Task: Create new customer invoice with Date Opened: 24-May-23, Select Customer: Charles' Department Store, Terms: Net 15. Make invoice entry for item-1 with Date: 24-May-23, Description: L'Oreal Paris Voluminous Black 203 Waterproof Mascara Lash Paradise, Income Account: Income:Sales, Quantity: 2, Unit Price: 14.99, Sales Tax: Y, Sales Tax Included: N, Tax Table: Sales Tax. Make entry for item-2 with Date: 24-May-23, Description: Jigida Body Sculptor 25 Steel Bone Waist Trainer
, Income Account: Income:Sales, Quantity: 1, Unit Price: 11.29, Sales Tax: Y, Sales Tax Included: N, Tax Table: Sales Tax. Post Invoice with Post Date: 24-May-23, Post to Accounts: Assets:Accounts Receivable. Pay / Process Payment with Transaction Date: 07-Jun-23, Amount: 42.92, Transfer Account: Checking Account. Go to 'Print Invoice'.
Action: Mouse moved to (177, 37)
Screenshot: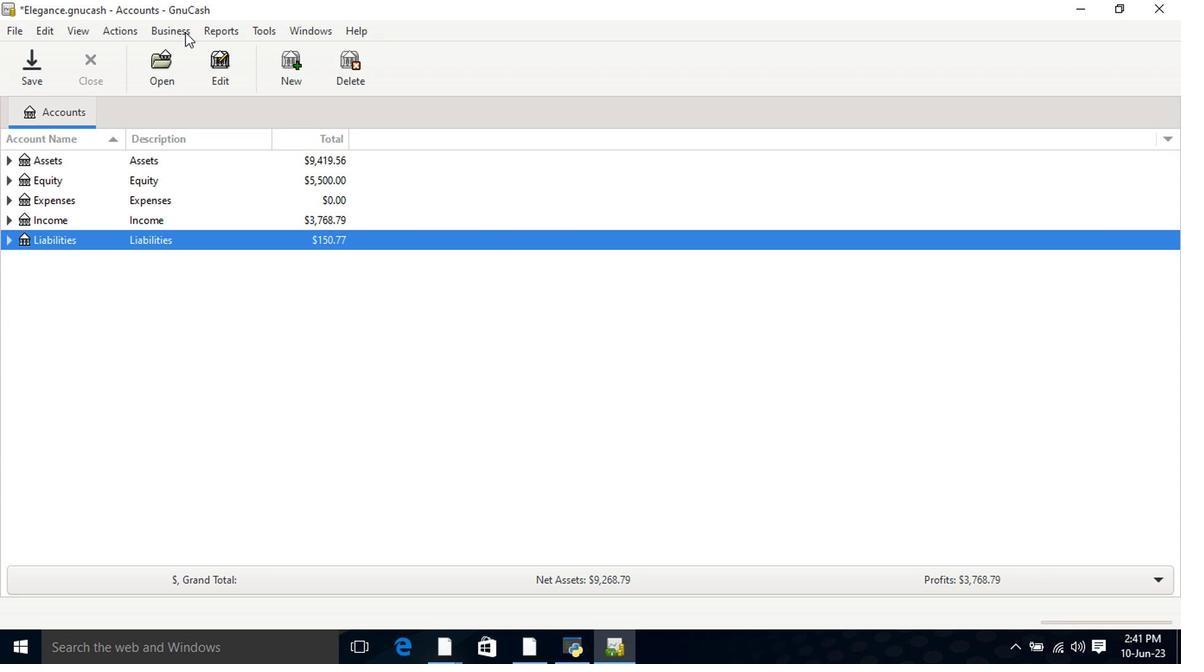 
Action: Mouse pressed left at (177, 37)
Screenshot: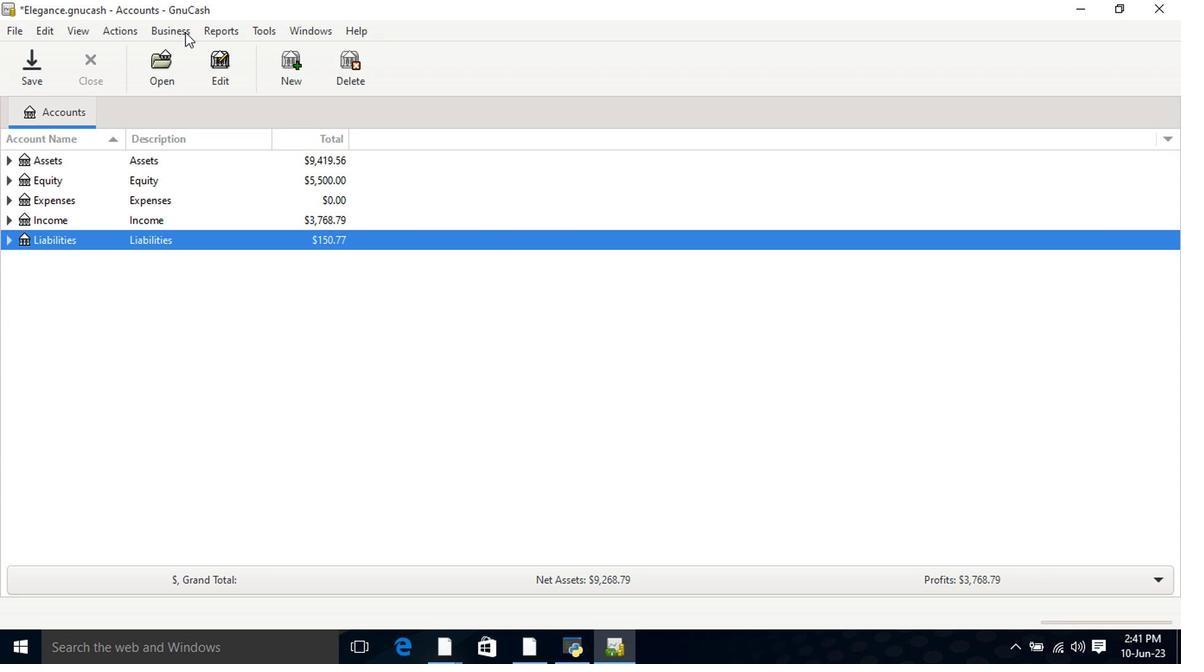 
Action: Mouse moved to (183, 57)
Screenshot: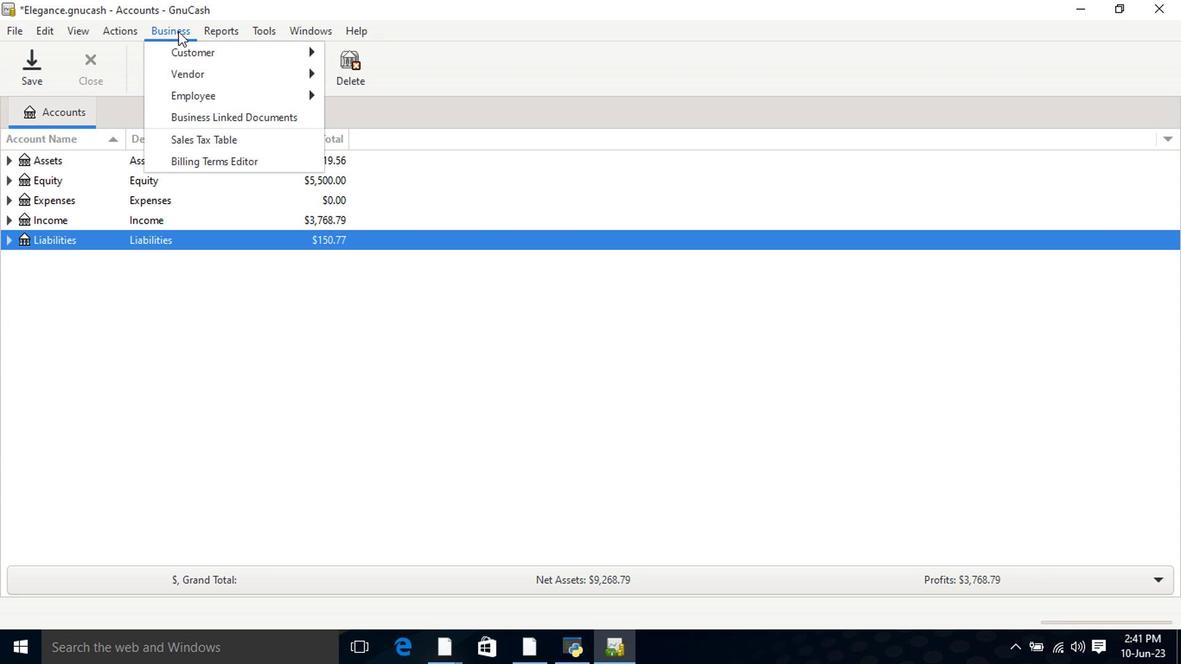 
Action: Mouse pressed left at (183, 57)
Screenshot: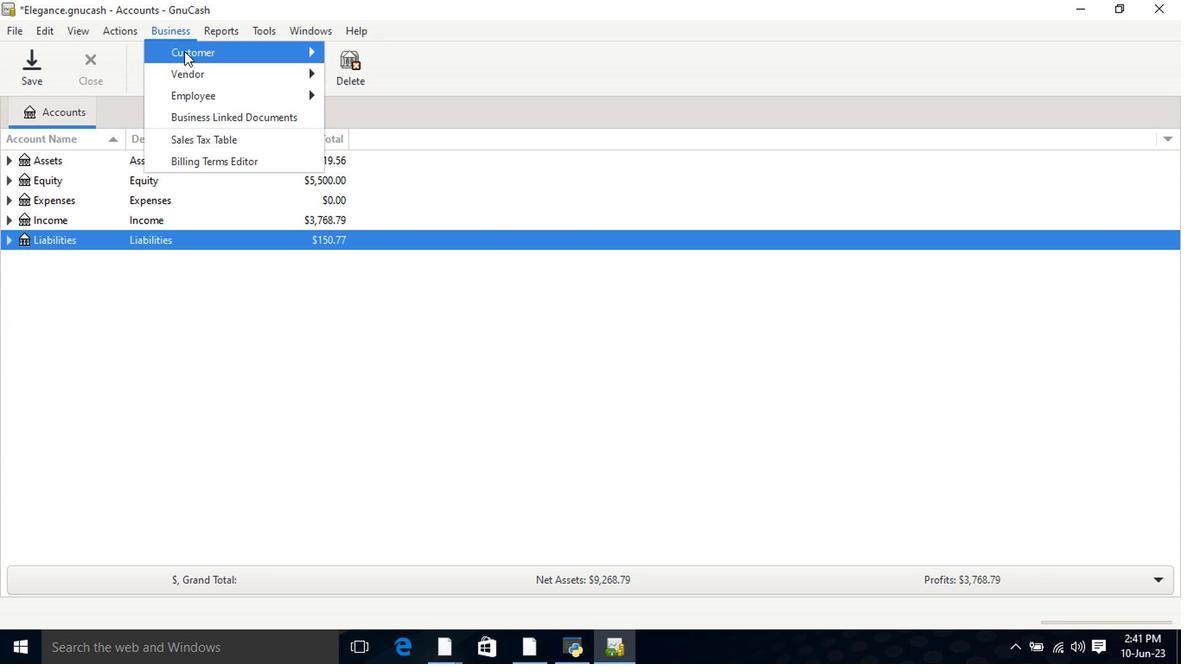 
Action: Mouse moved to (391, 122)
Screenshot: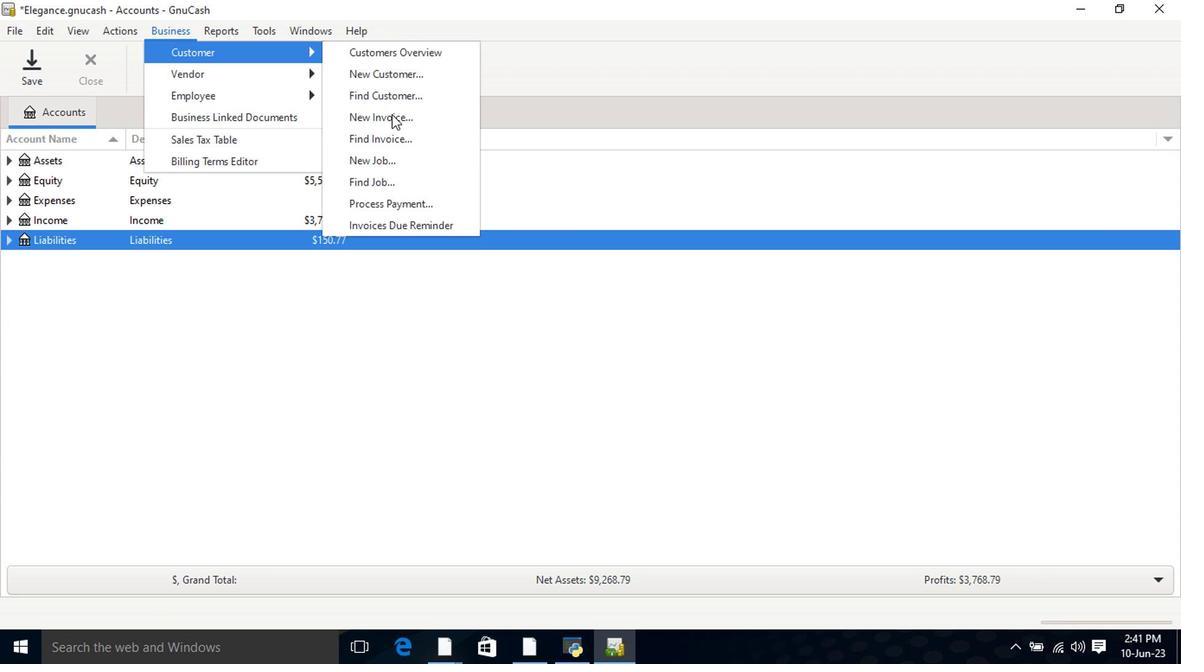 
Action: Mouse pressed left at (391, 122)
Screenshot: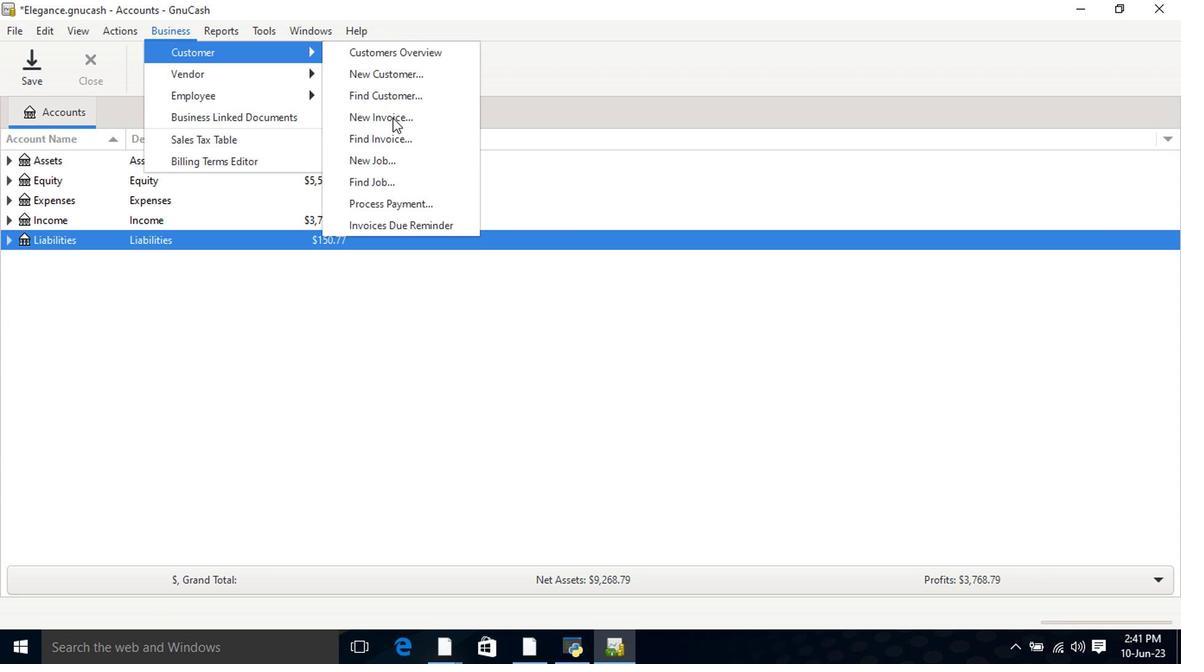 
Action: Mouse moved to (713, 266)
Screenshot: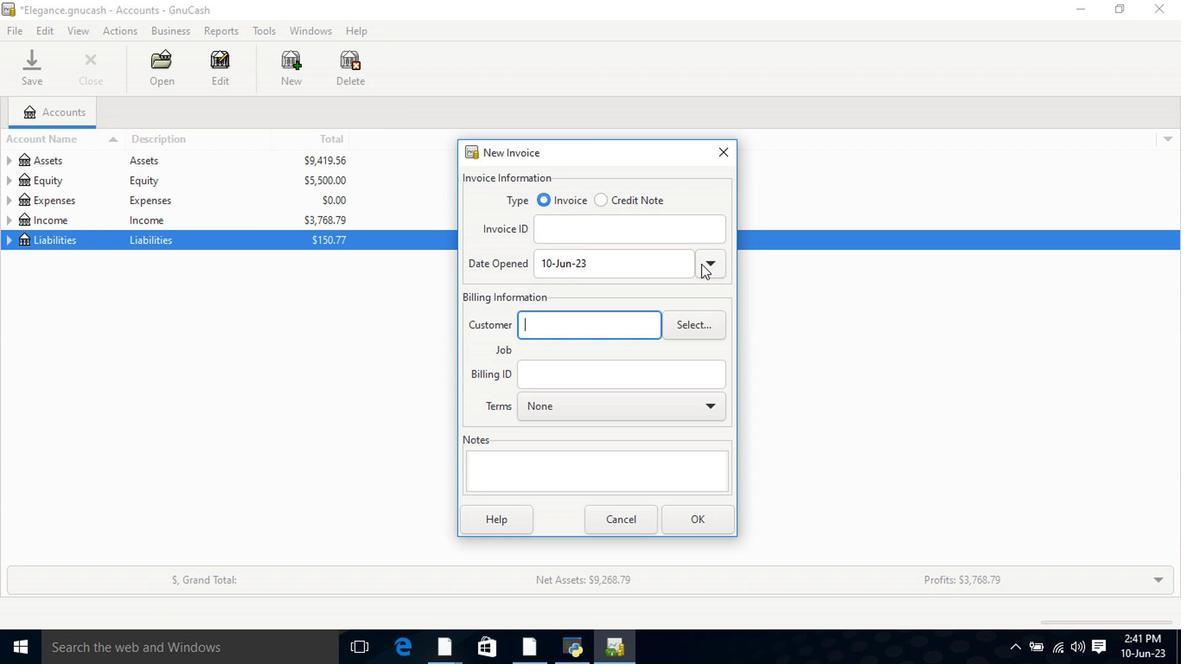 
Action: Mouse pressed left at (713, 266)
Screenshot: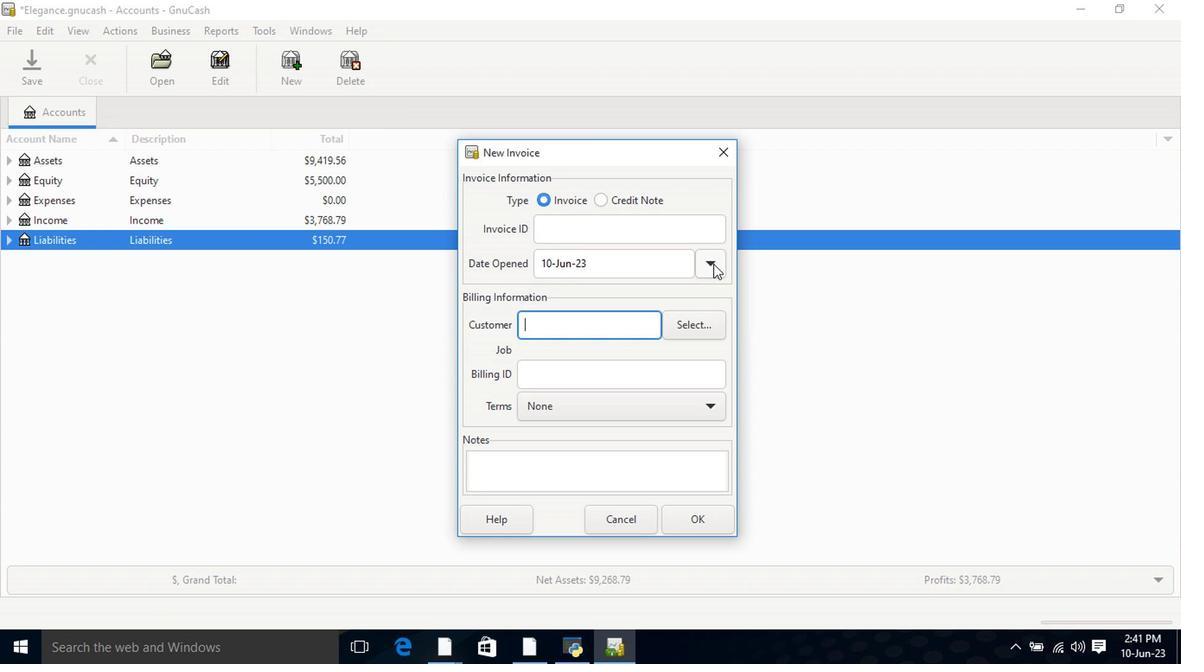 
Action: Mouse moved to (574, 294)
Screenshot: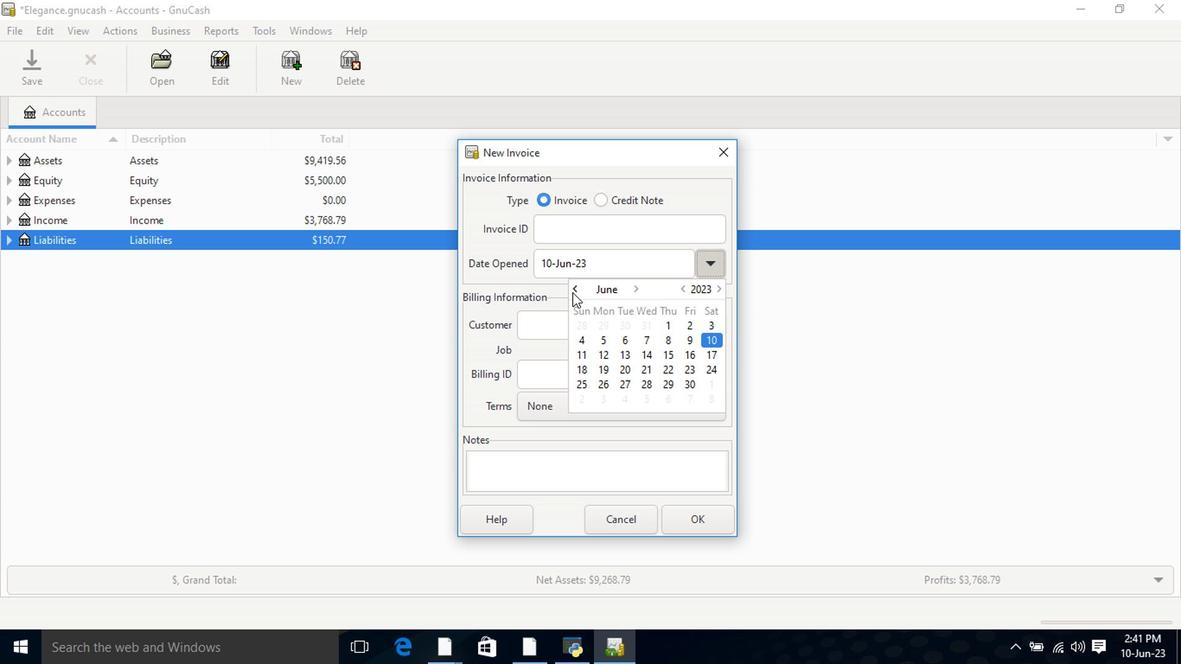 
Action: Mouse pressed left at (574, 294)
Screenshot: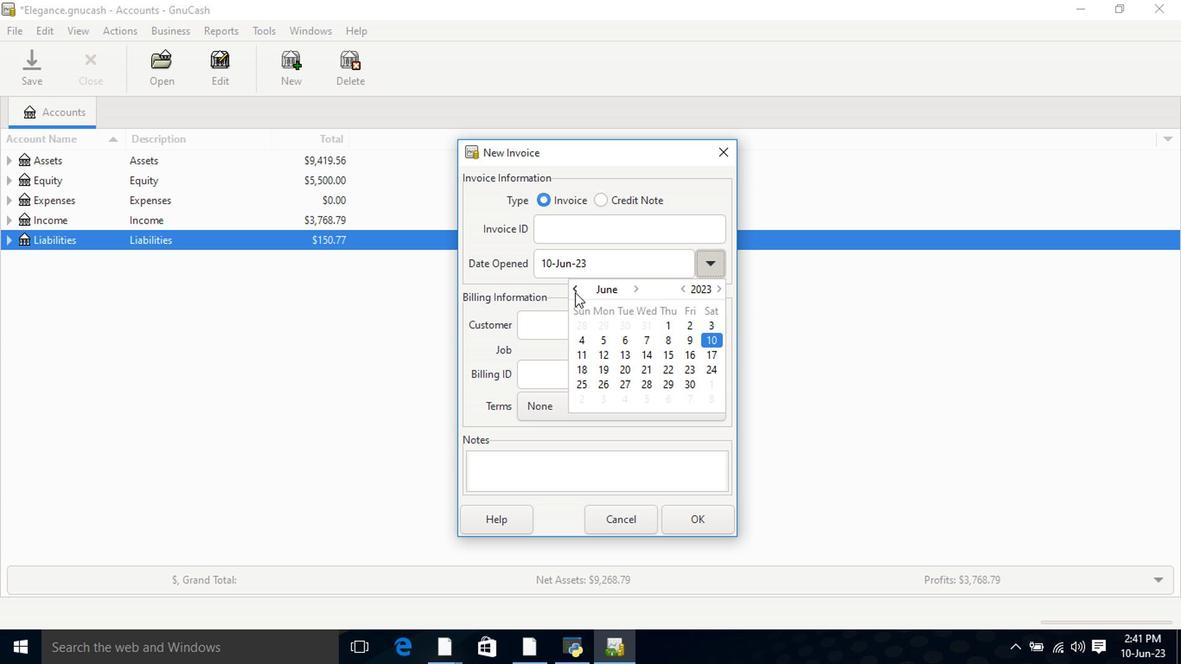 
Action: Mouse moved to (643, 371)
Screenshot: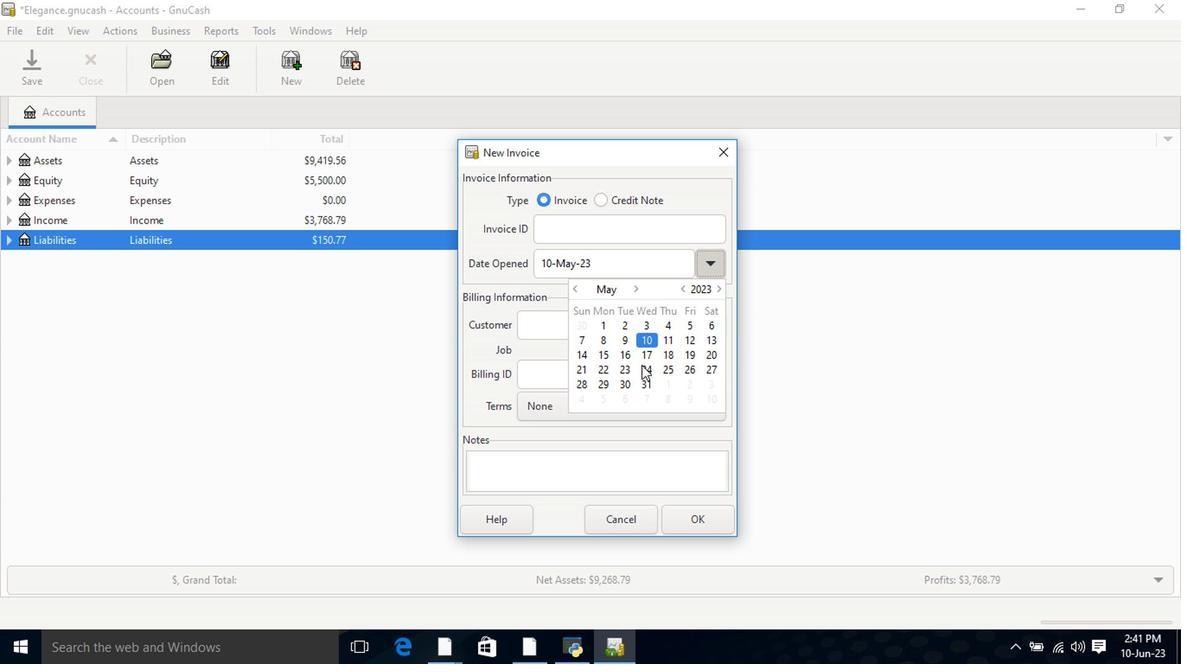 
Action: Mouse pressed left at (643, 371)
Screenshot: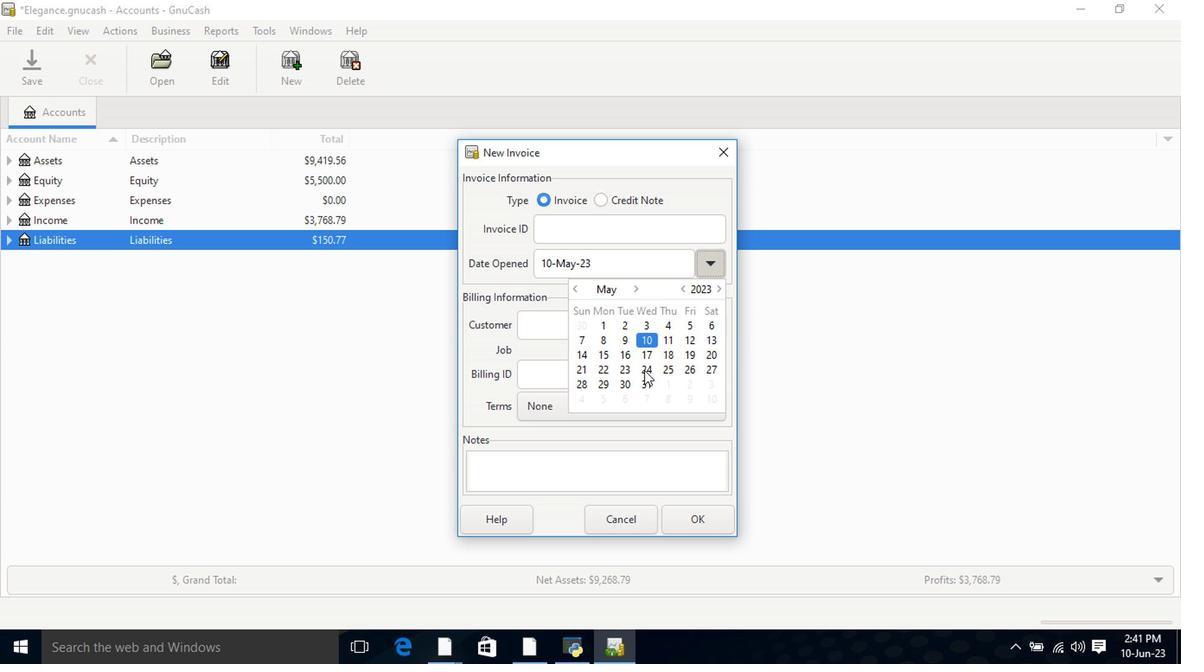 
Action: Mouse pressed left at (643, 371)
Screenshot: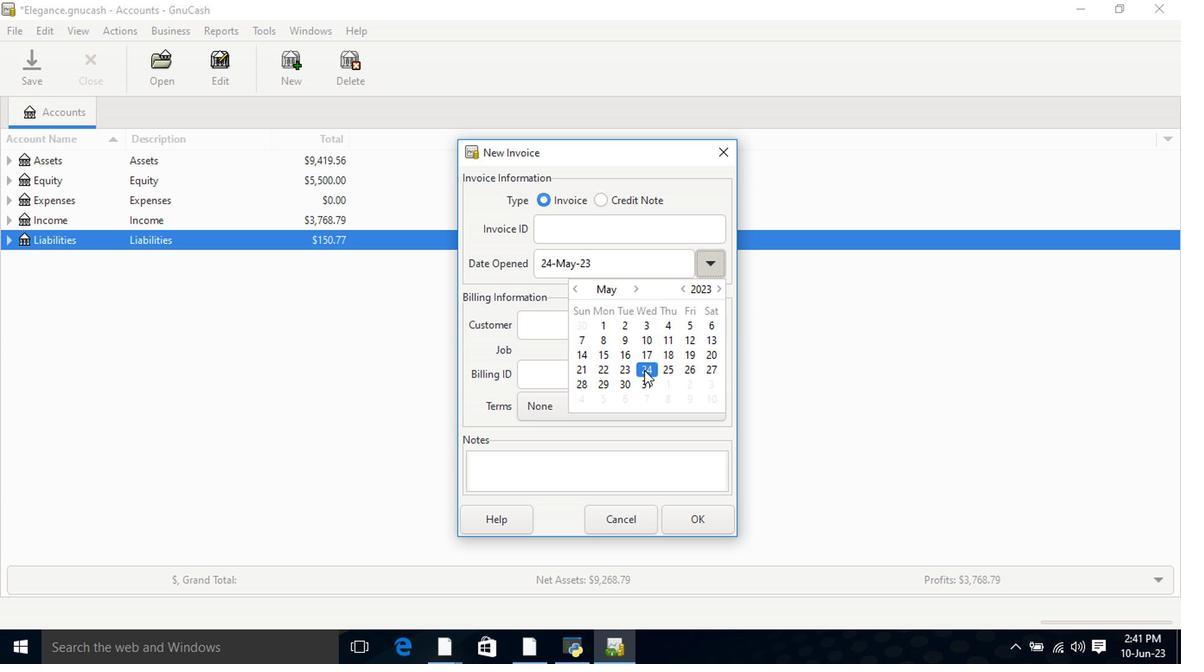 
Action: Mouse moved to (617, 335)
Screenshot: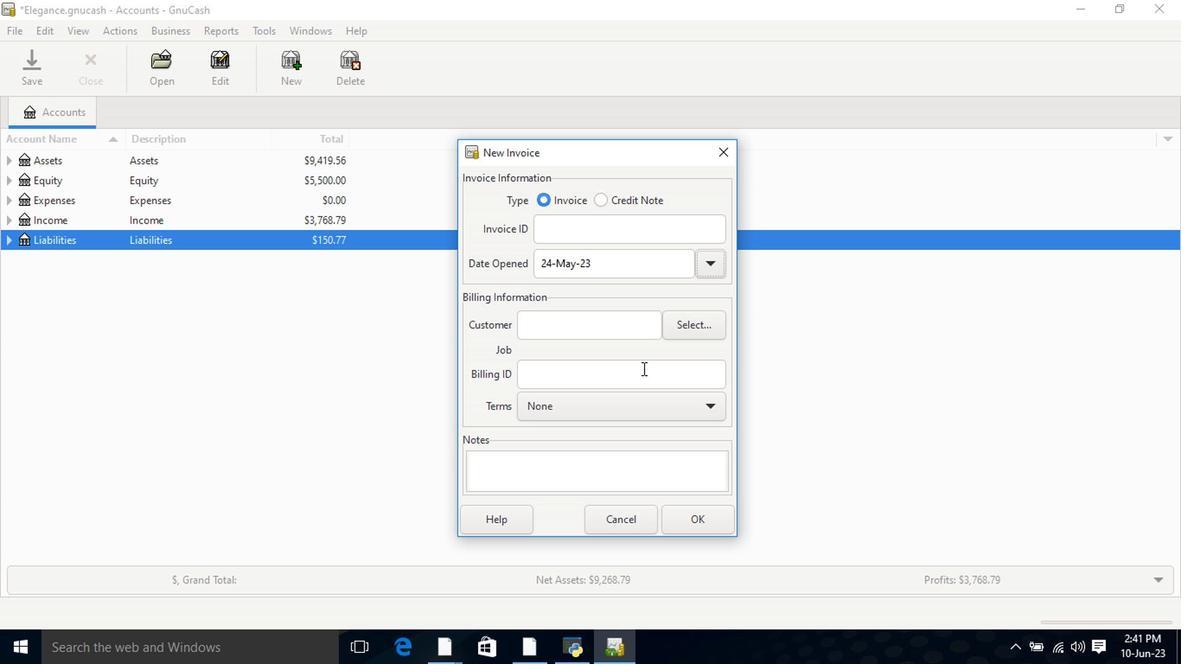 
Action: Mouse pressed left at (617, 335)
Screenshot: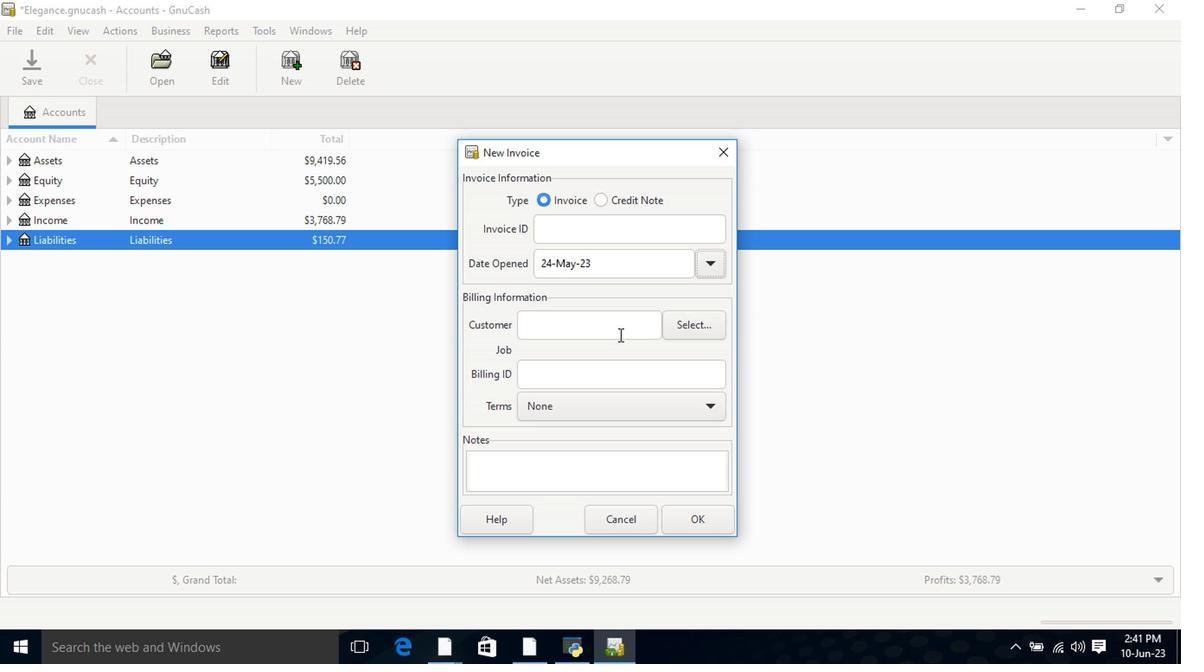 
Action: Key pressed <Key.shift>Charl
Screenshot: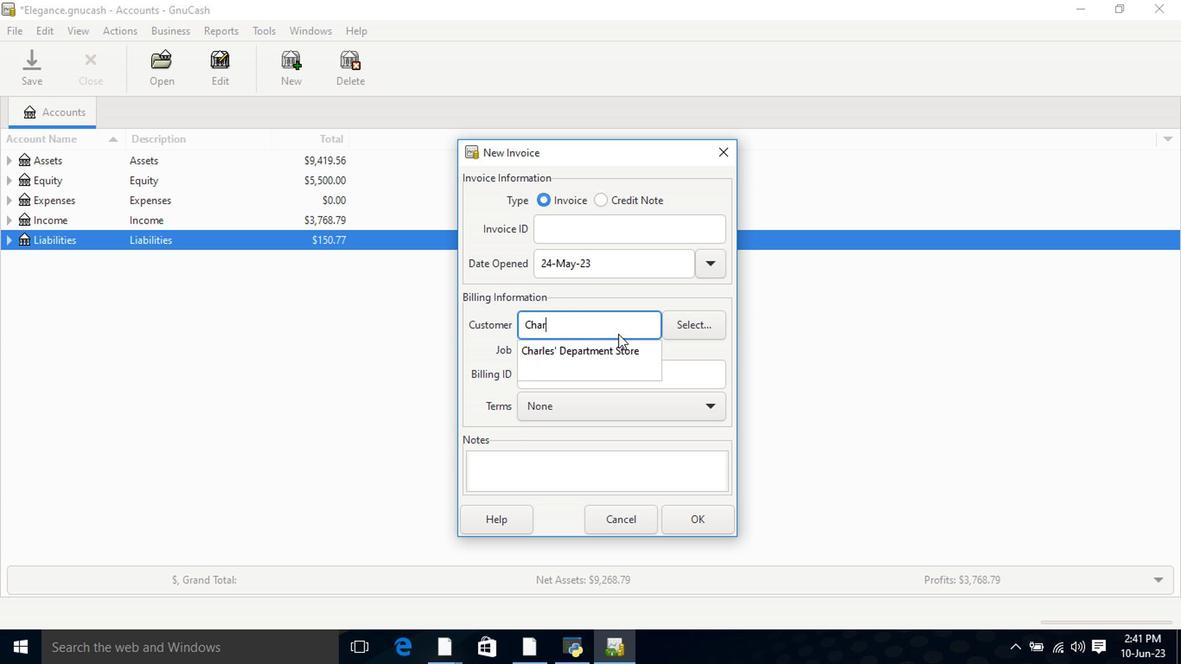 
Action: Mouse moved to (608, 351)
Screenshot: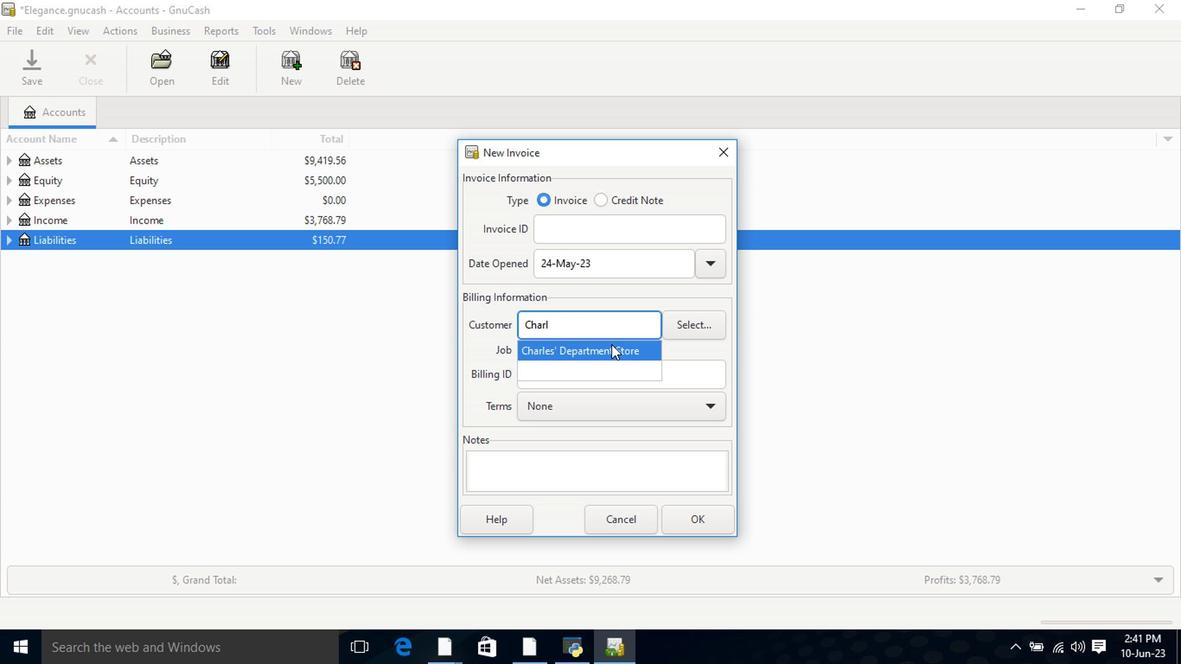 
Action: Mouse pressed left at (608, 351)
Screenshot: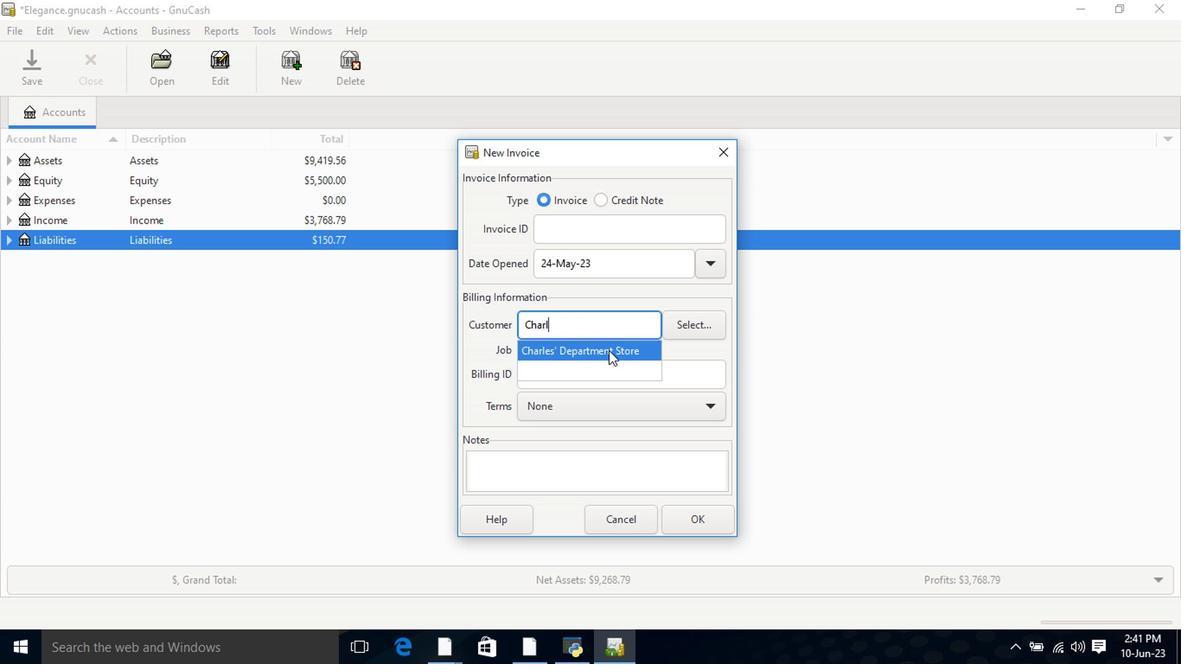 
Action: Mouse moved to (602, 367)
Screenshot: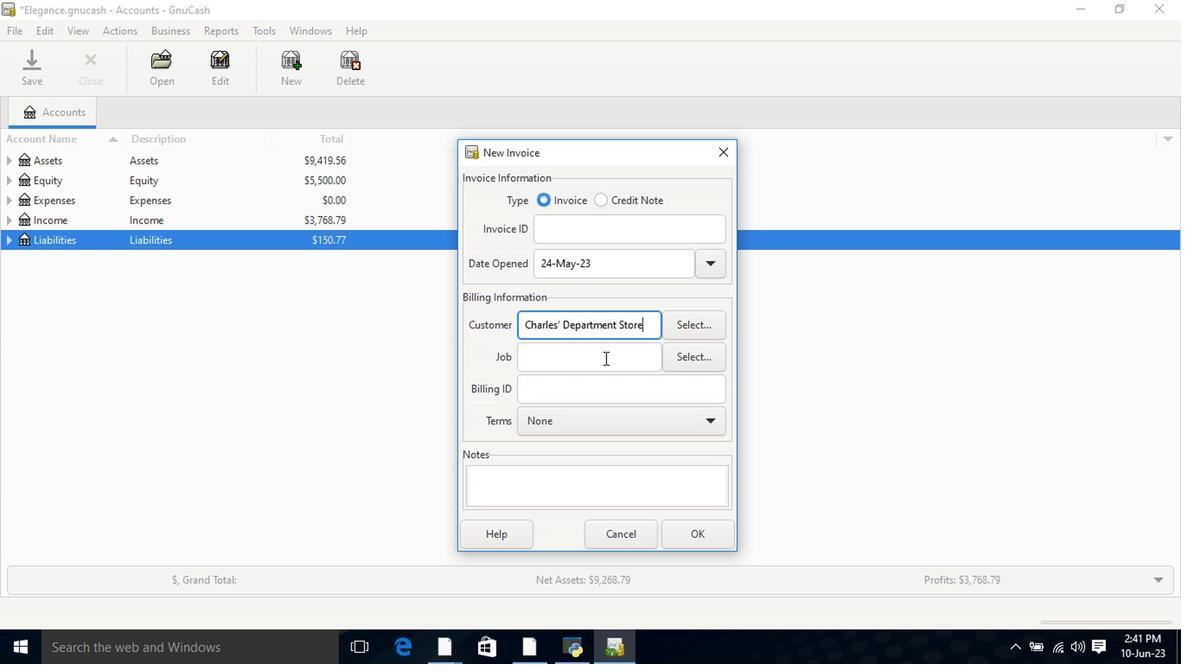 
Action: Key pressed <Key.tab><Key.tab><Key.tab><Key.tab><Key.tab>
Screenshot: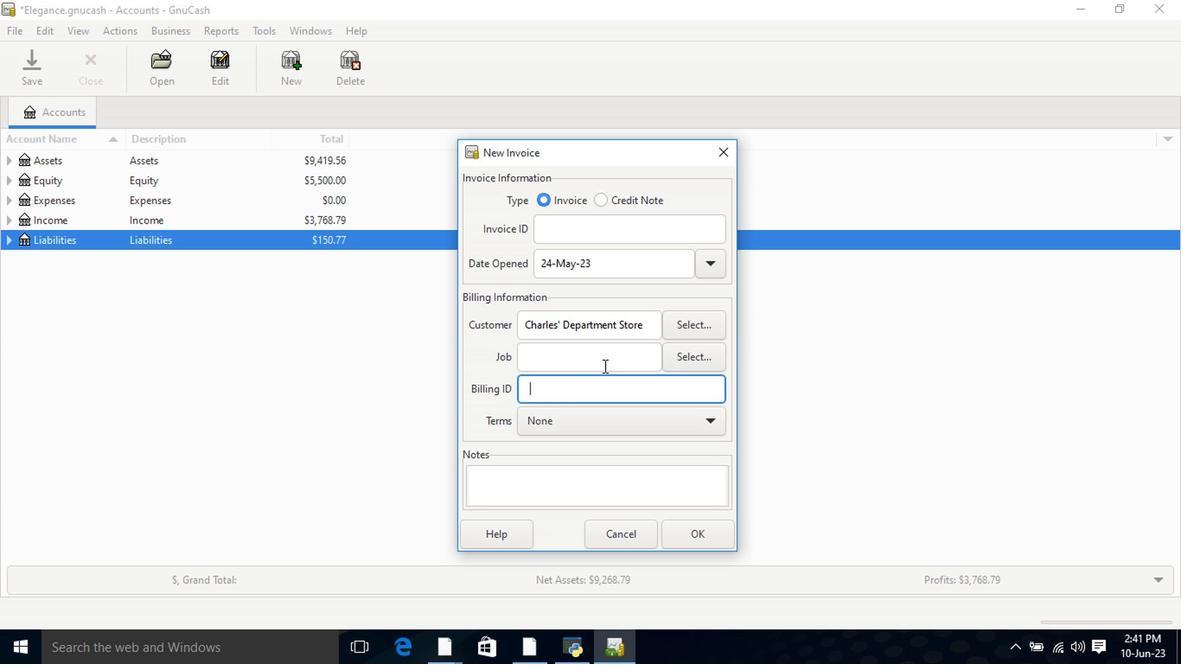 
Action: Mouse moved to (621, 425)
Screenshot: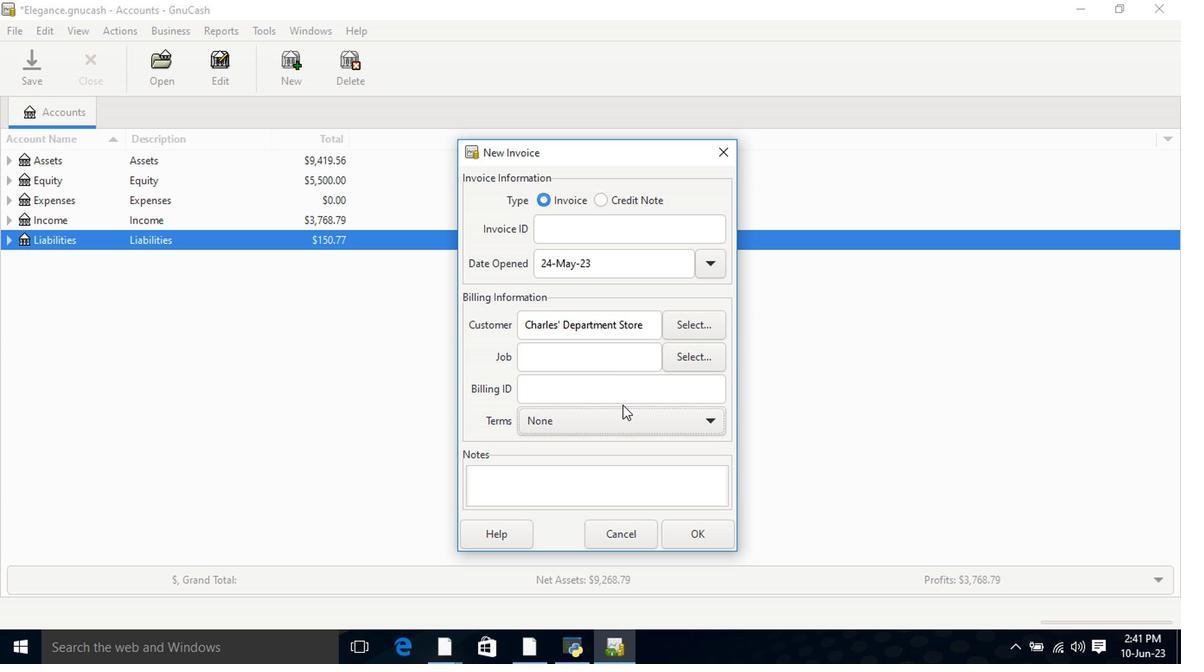 
Action: Mouse pressed left at (621, 425)
Screenshot: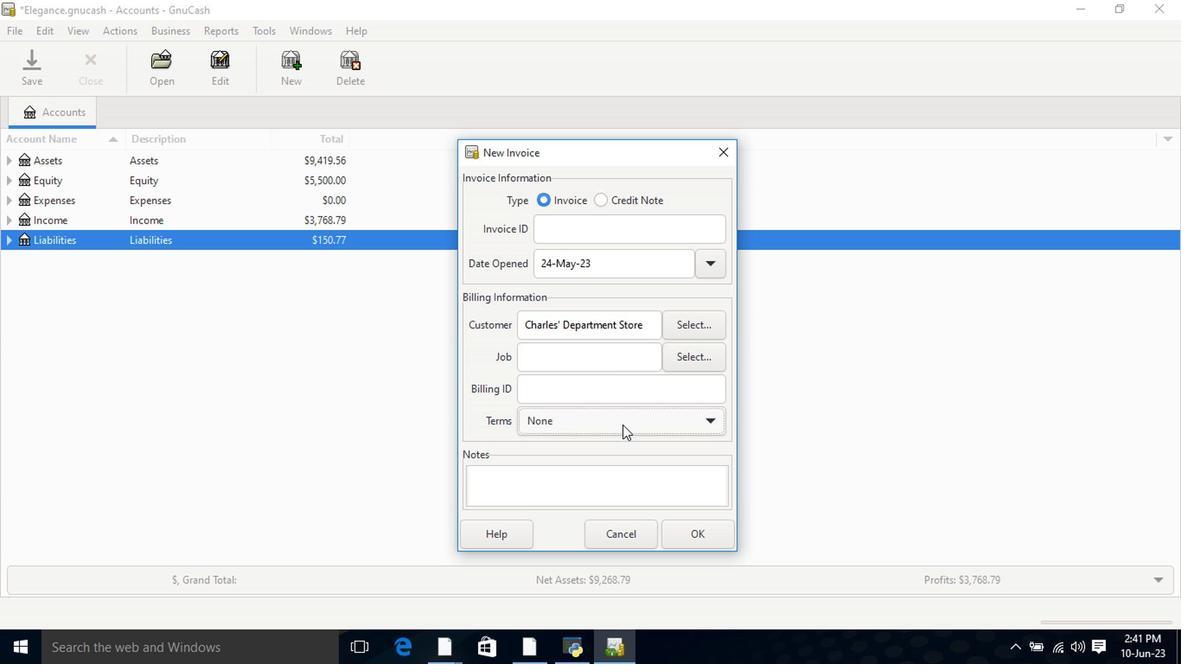 
Action: Mouse moved to (615, 442)
Screenshot: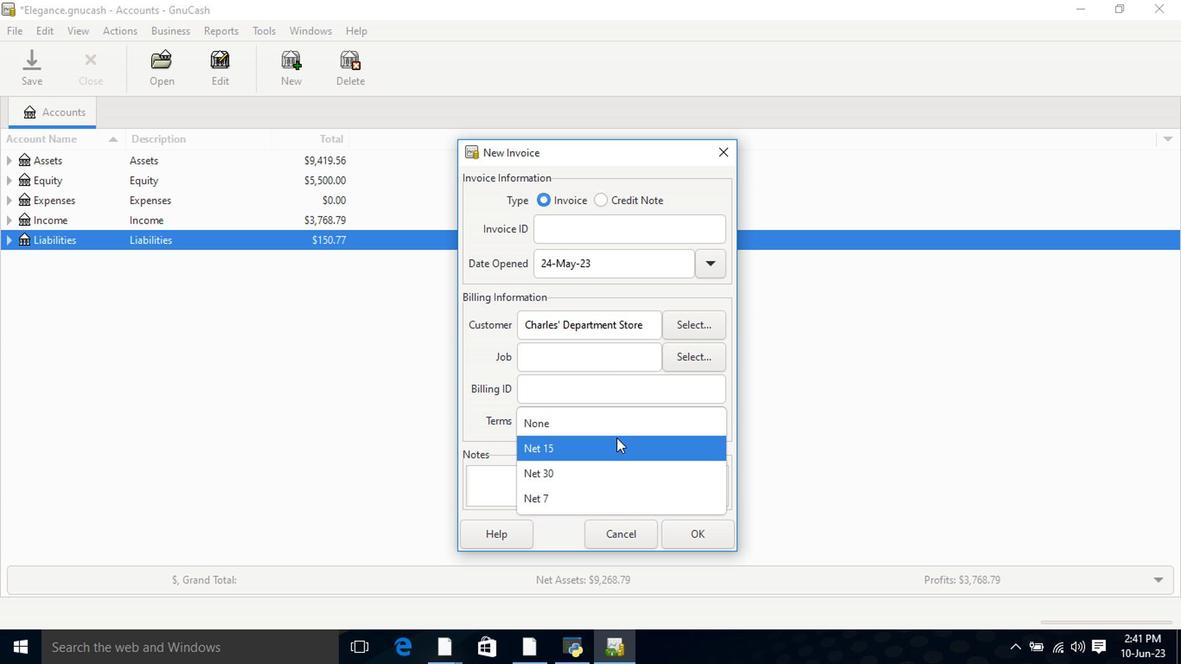 
Action: Mouse pressed left at (615, 442)
Screenshot: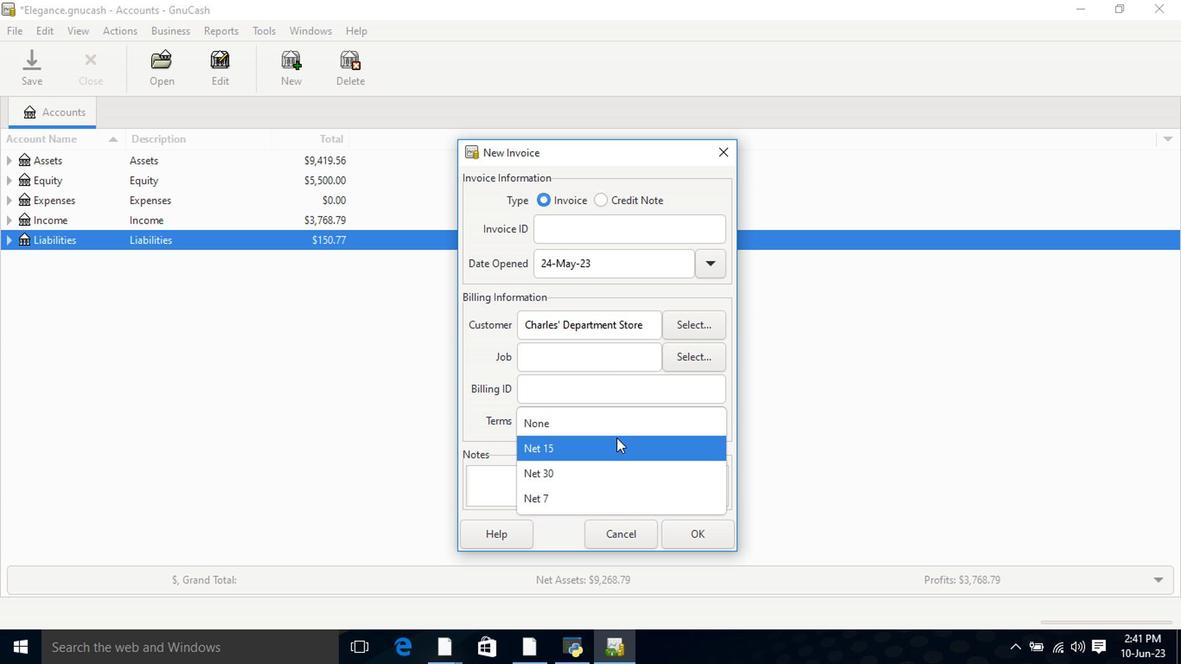 
Action: Mouse moved to (684, 530)
Screenshot: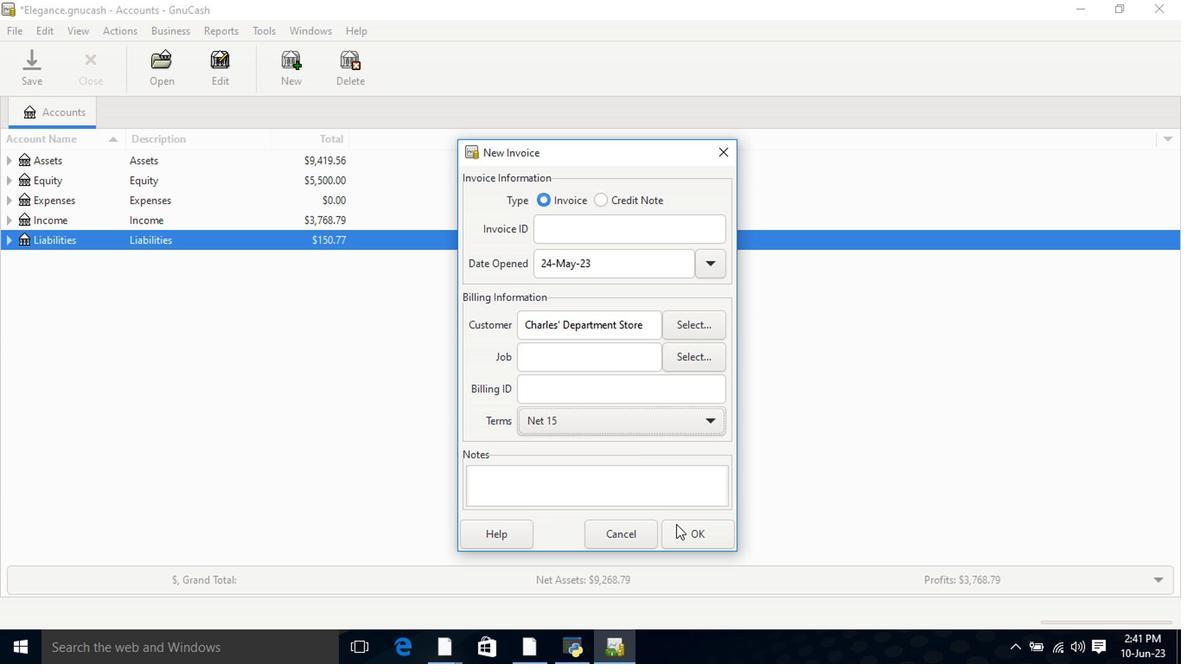 
Action: Mouse pressed left at (684, 530)
Screenshot: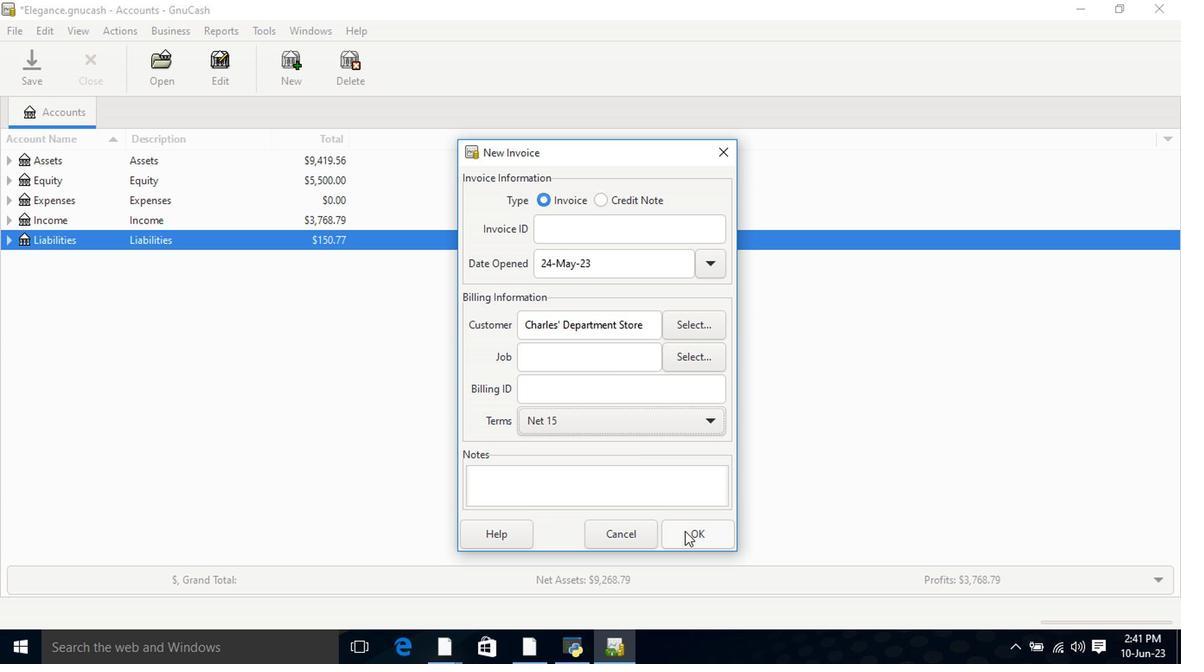
Action: Mouse moved to (78, 338)
Screenshot: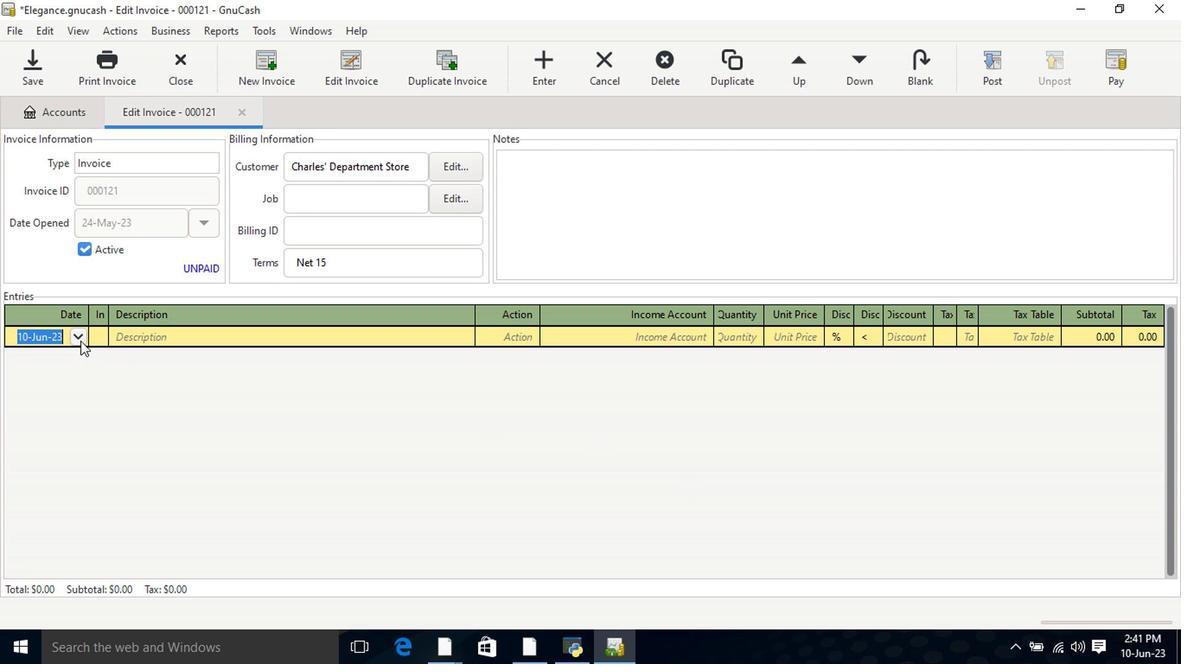 
Action: Mouse pressed left at (78, 338)
Screenshot: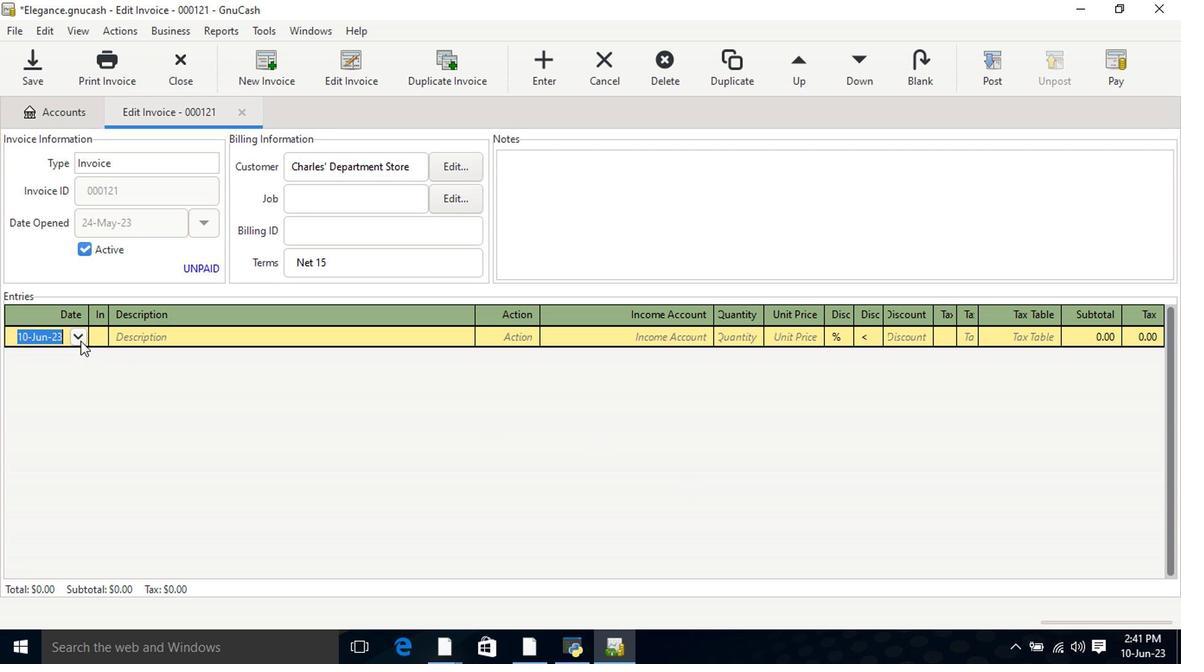 
Action: Mouse moved to (14, 362)
Screenshot: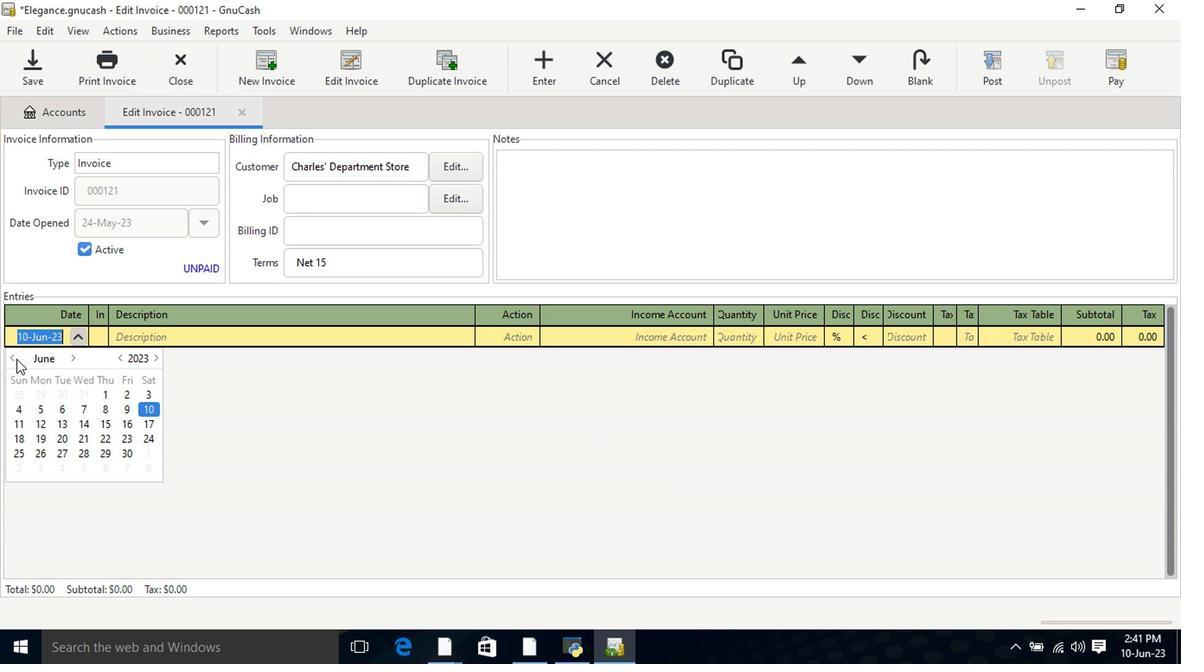 
Action: Mouse pressed left at (14, 362)
Screenshot: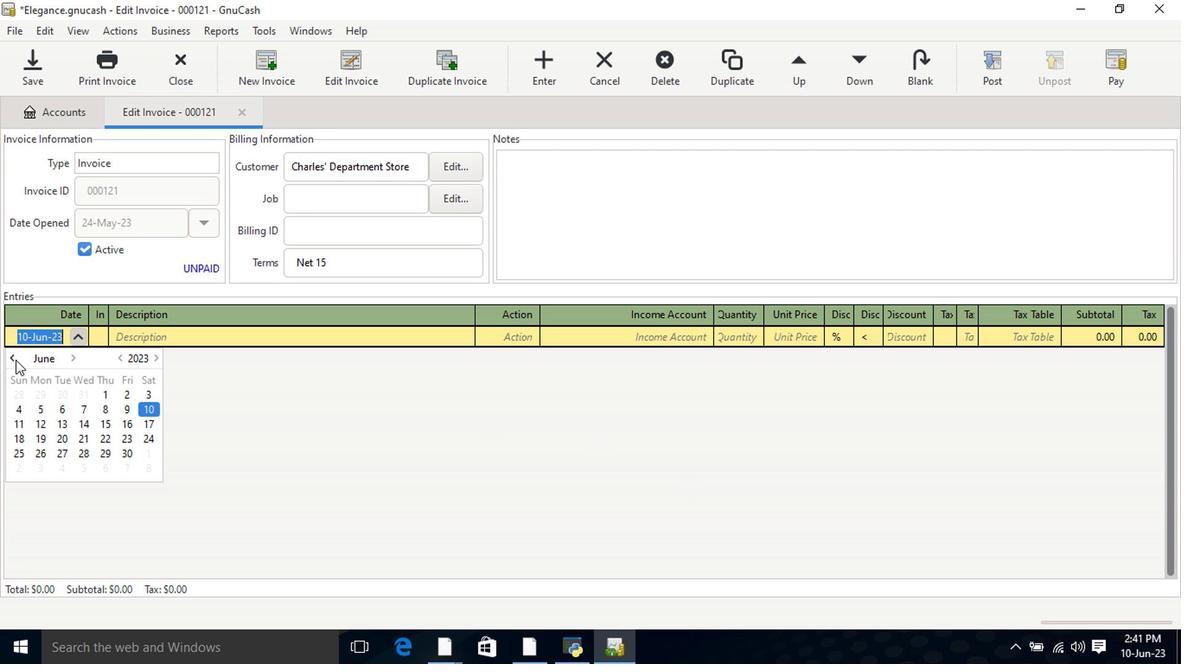 
Action: Mouse moved to (84, 439)
Screenshot: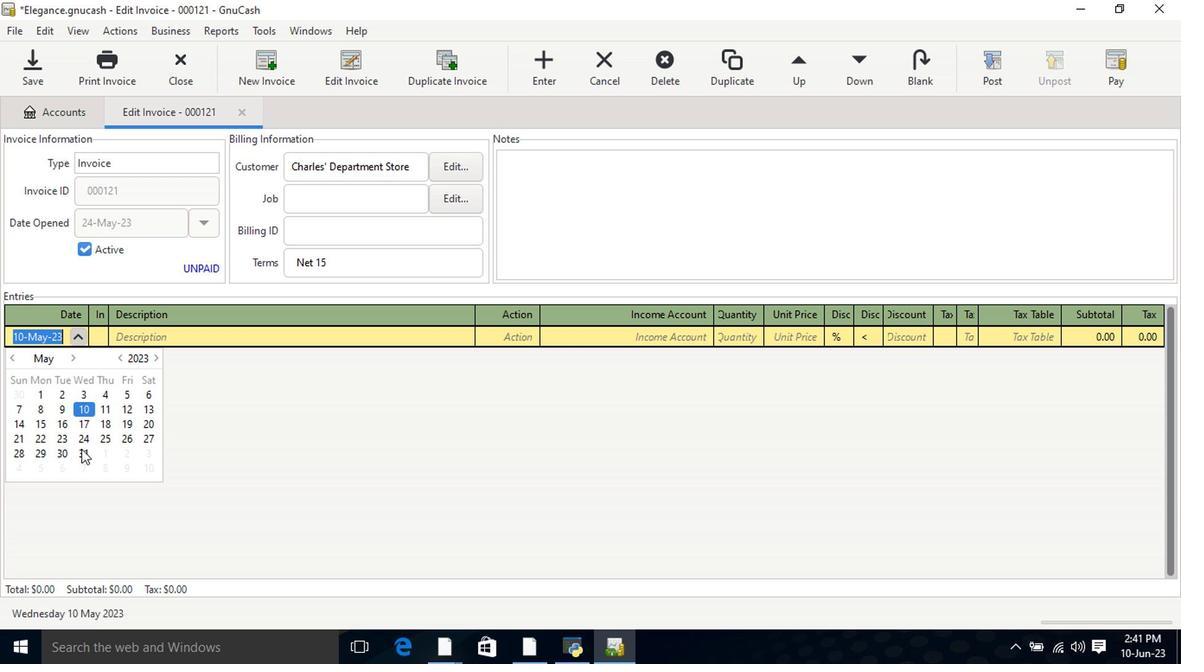 
Action: Mouse pressed left at (84, 439)
Screenshot: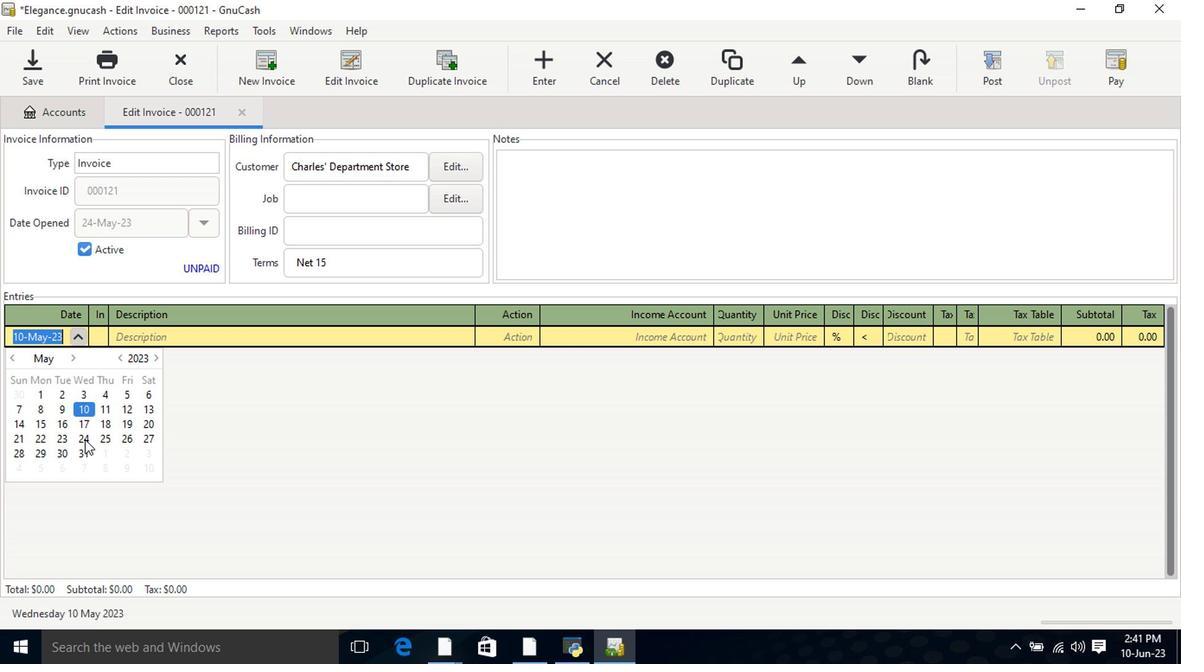 
Action: Mouse pressed left at (84, 439)
Screenshot: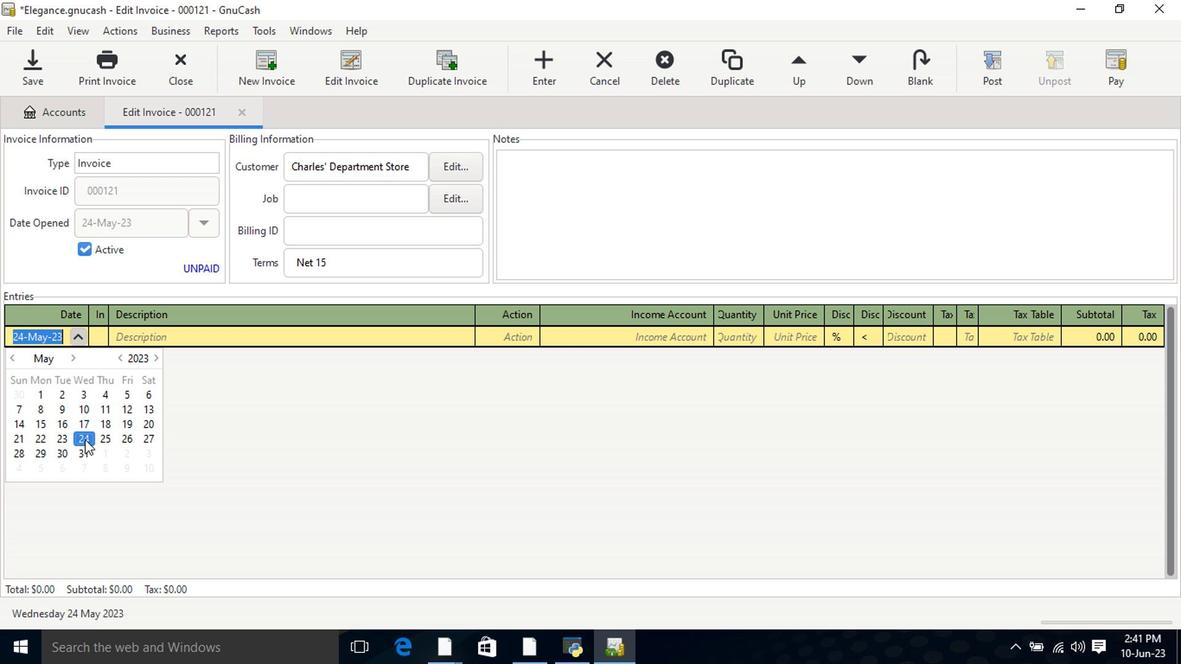
Action: Mouse moved to (182, 341)
Screenshot: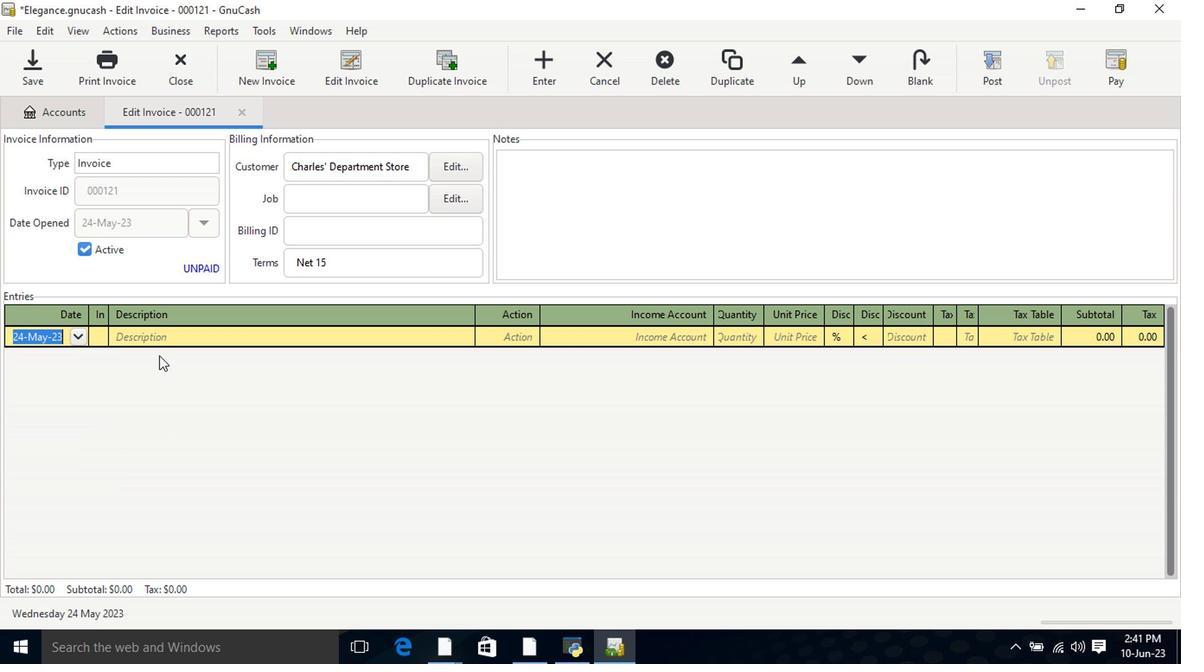 
Action: Mouse pressed left at (182, 341)
Screenshot: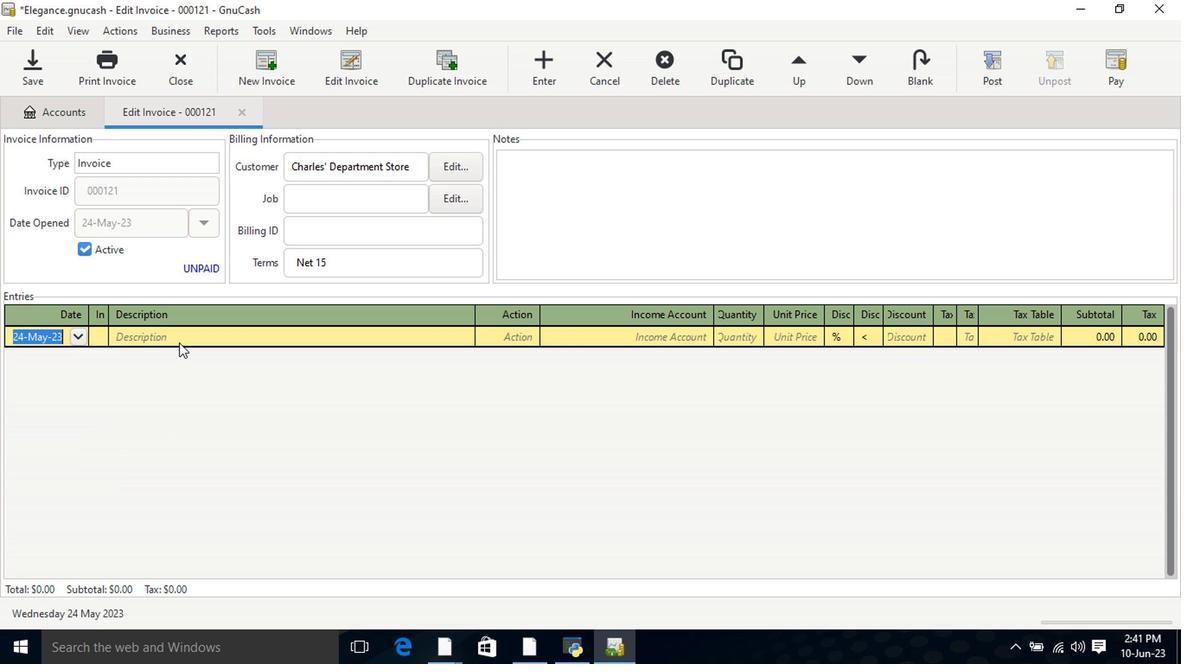 
Action: Key pressed <Key.shift>L'<Key.shift>Oreal<Key.space><Key.shift>Paris<Key.space><Key.shift>Voluminous<Key.space><Key.right><Key.tab>2<Key.tab>14.99<Key.tab>
Screenshot: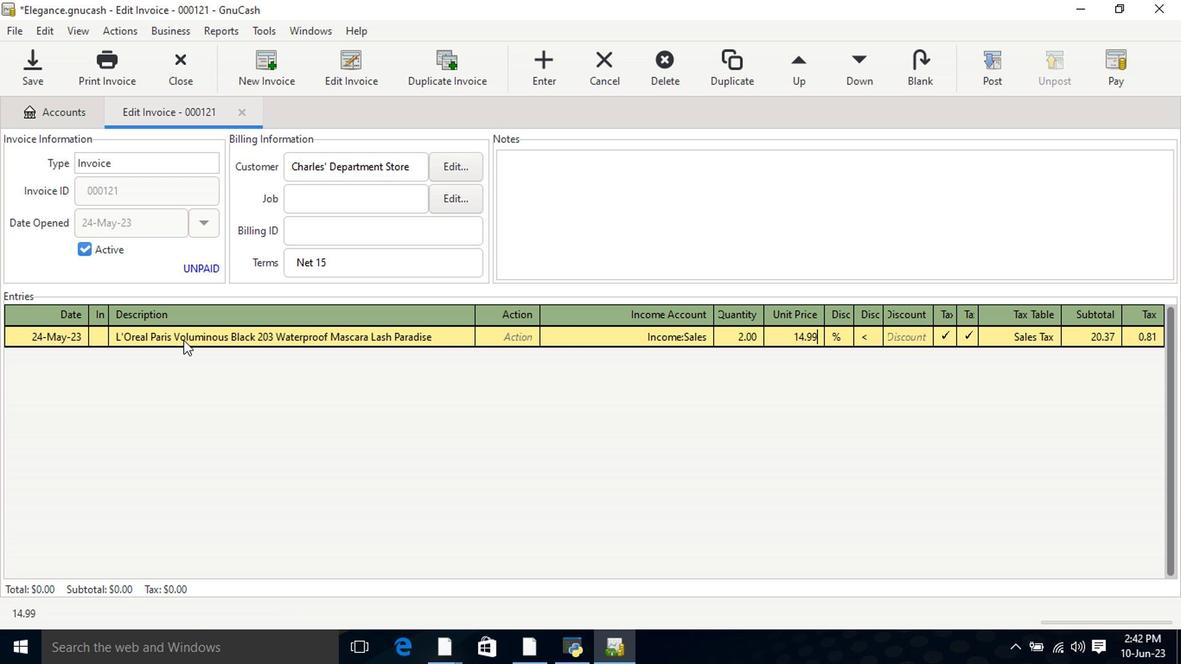 
Action: Mouse moved to (970, 336)
Screenshot: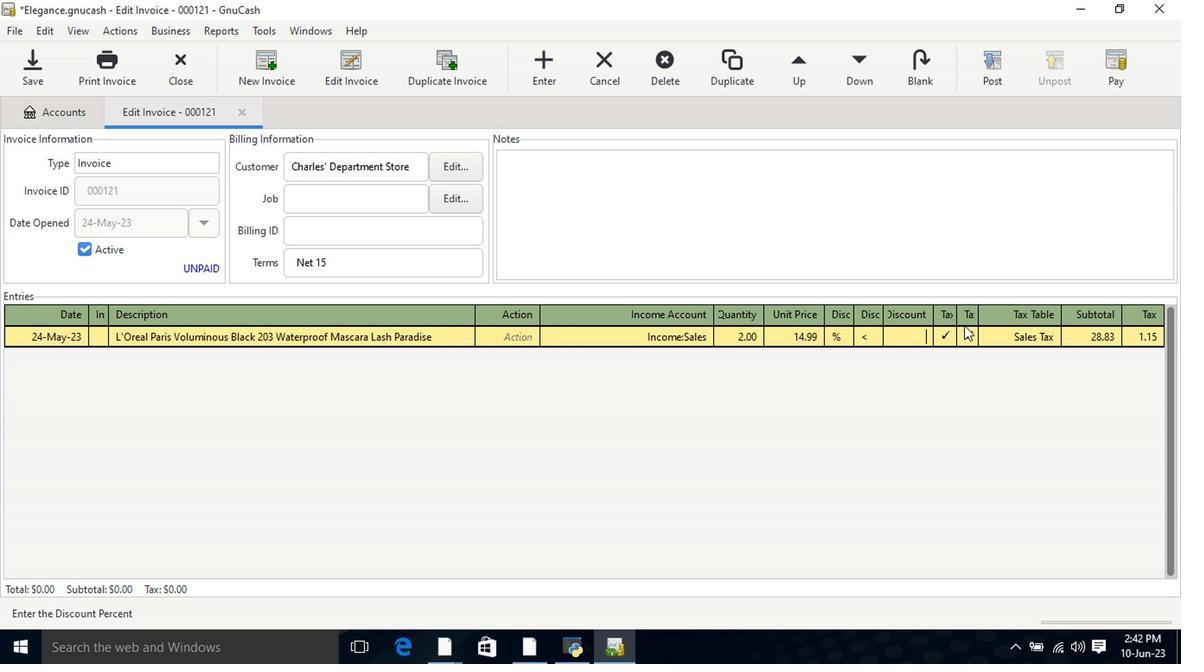 
Action: Mouse pressed left at (970, 336)
Screenshot: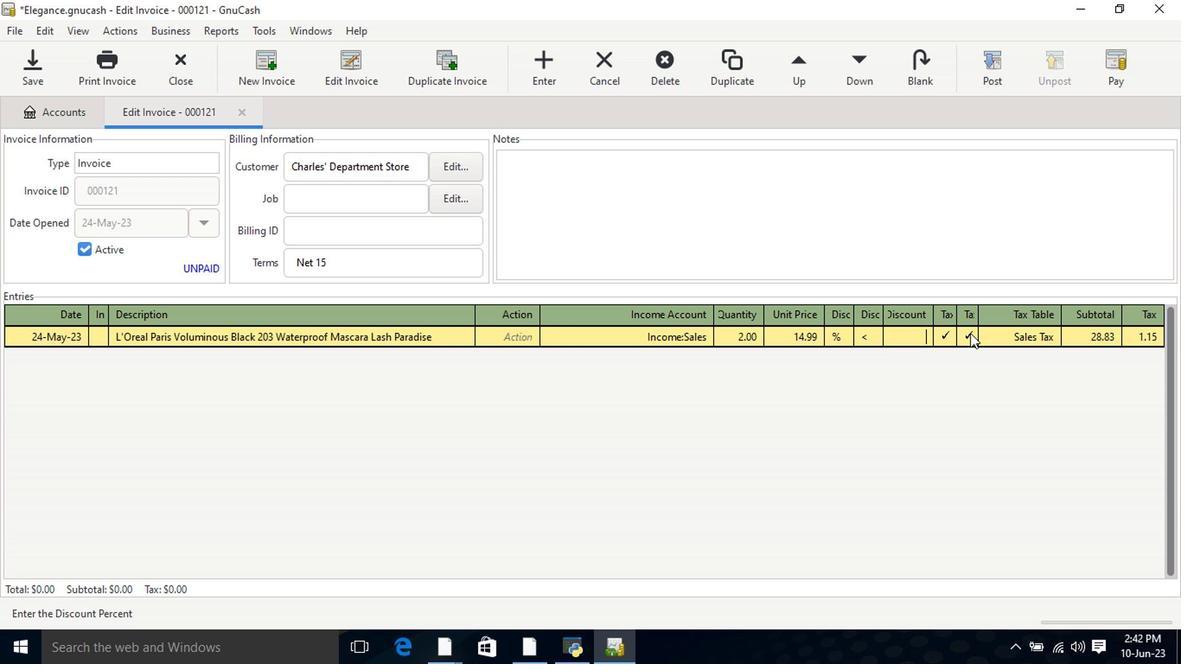 
Action: Key pressed <Key.tab><Key.tab><Key.tab><Key.shift>Jigida<Key.space><Key.shift>Body<Key.space><Key.shift>Sculptor<Key.space>25<Key.space><Key.shift>Steel<Key.space><Key.shift>Bone<Key.space><Key.shift>Wi<Key.backspace>aist<Key.space><Key.shift>Trainer<Key.tab><Key.tab>incom<Key.down><Key.down><Key.down><Key.tab>1<Key.tab>11.29<Key.tab>
Screenshot: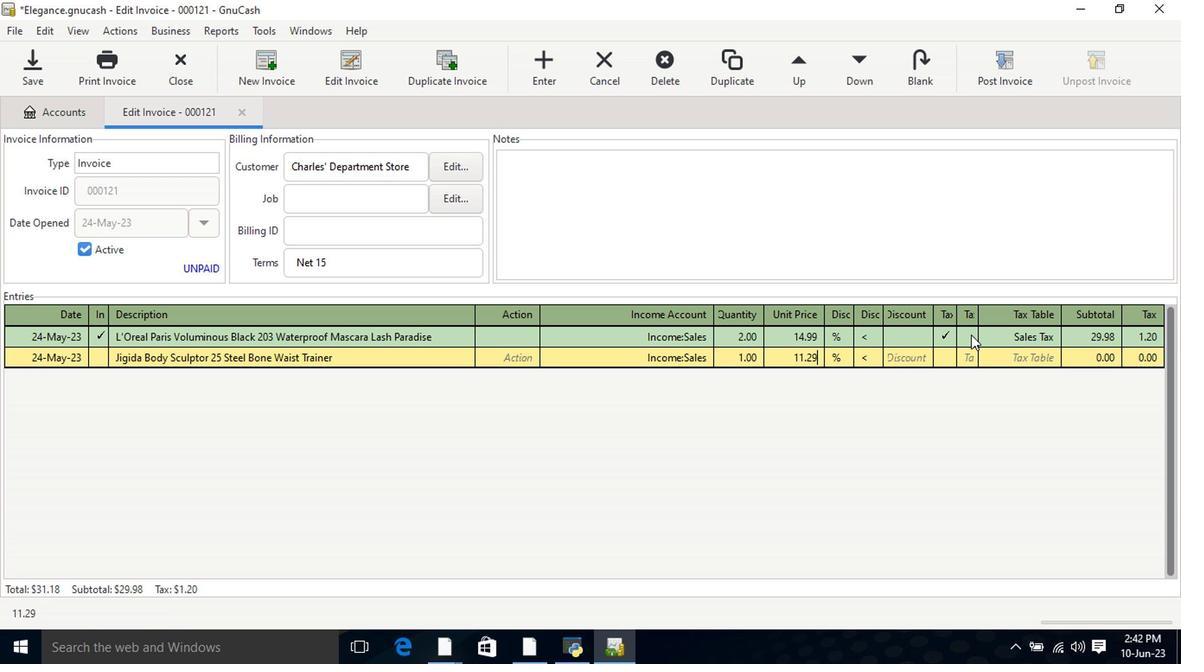 
Action: Mouse moved to (954, 361)
Screenshot: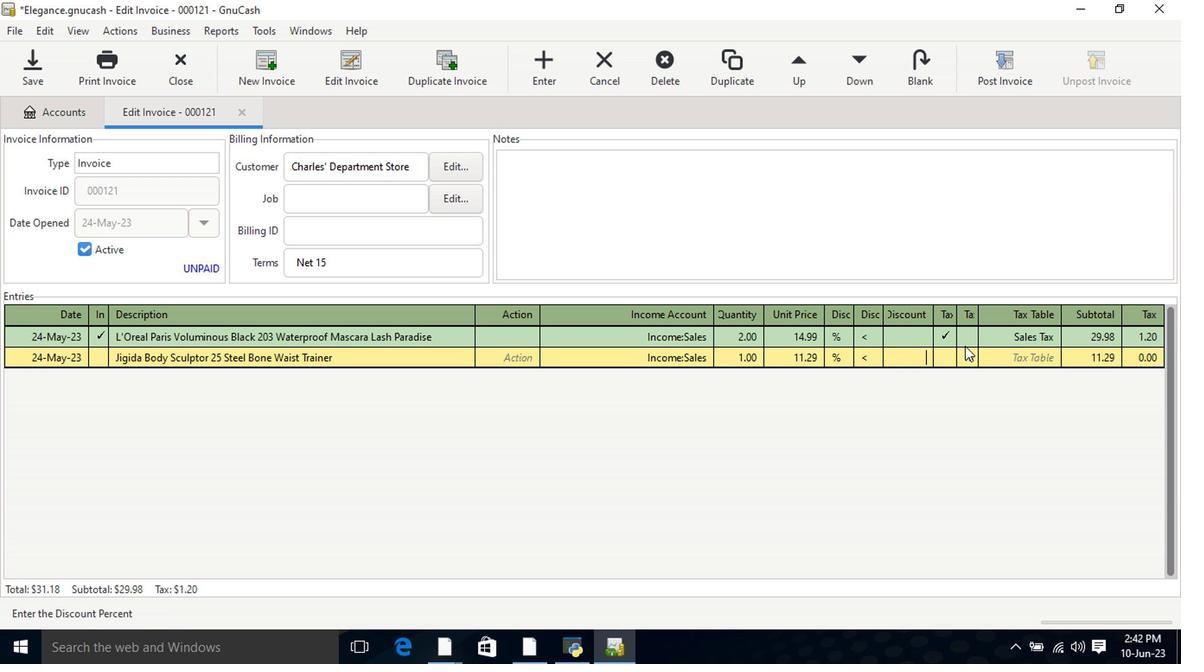 
Action: Mouse pressed left at (954, 361)
Screenshot: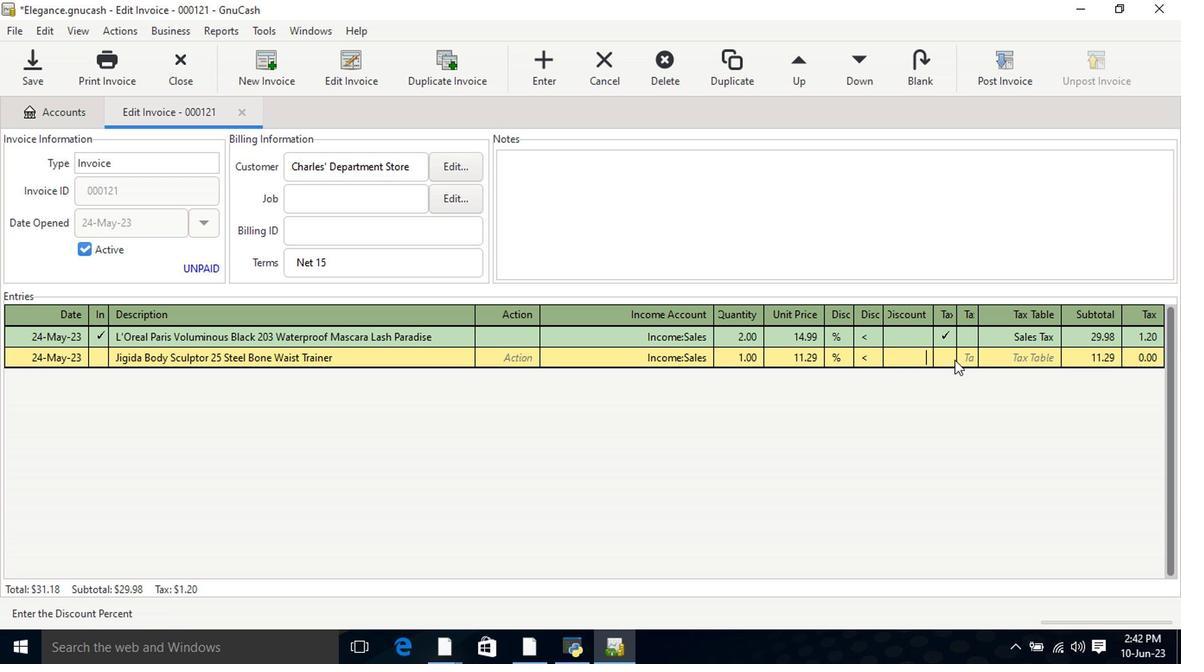 
Action: Mouse moved to (994, 358)
Screenshot: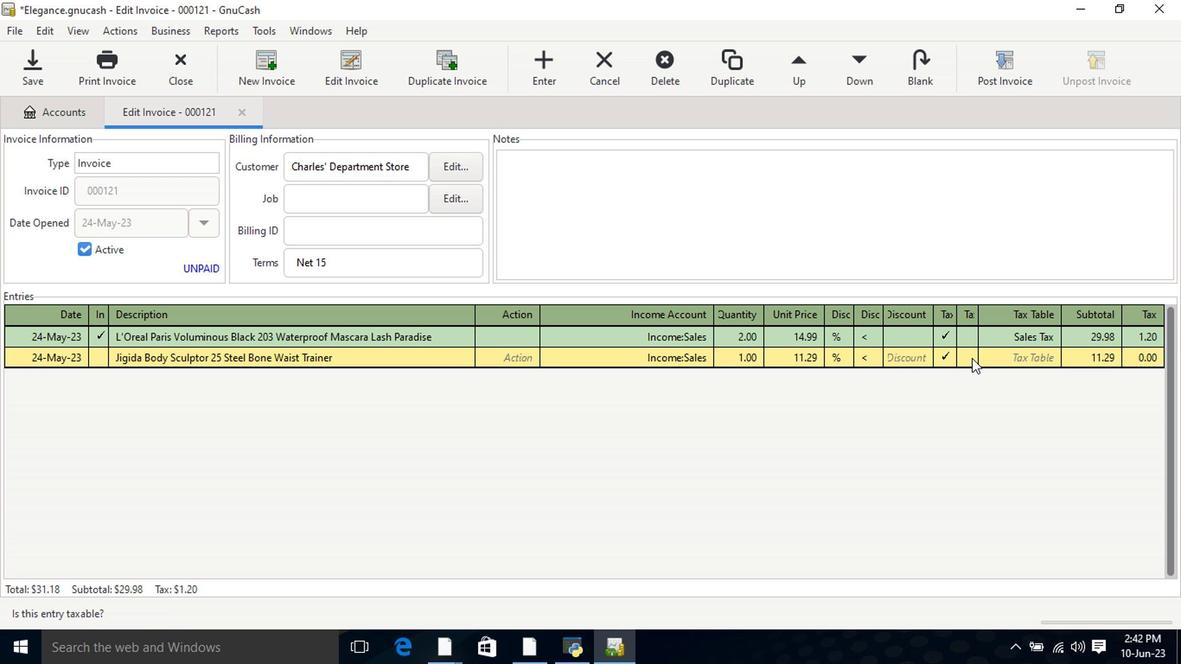
Action: Mouse pressed left at (994, 358)
Screenshot: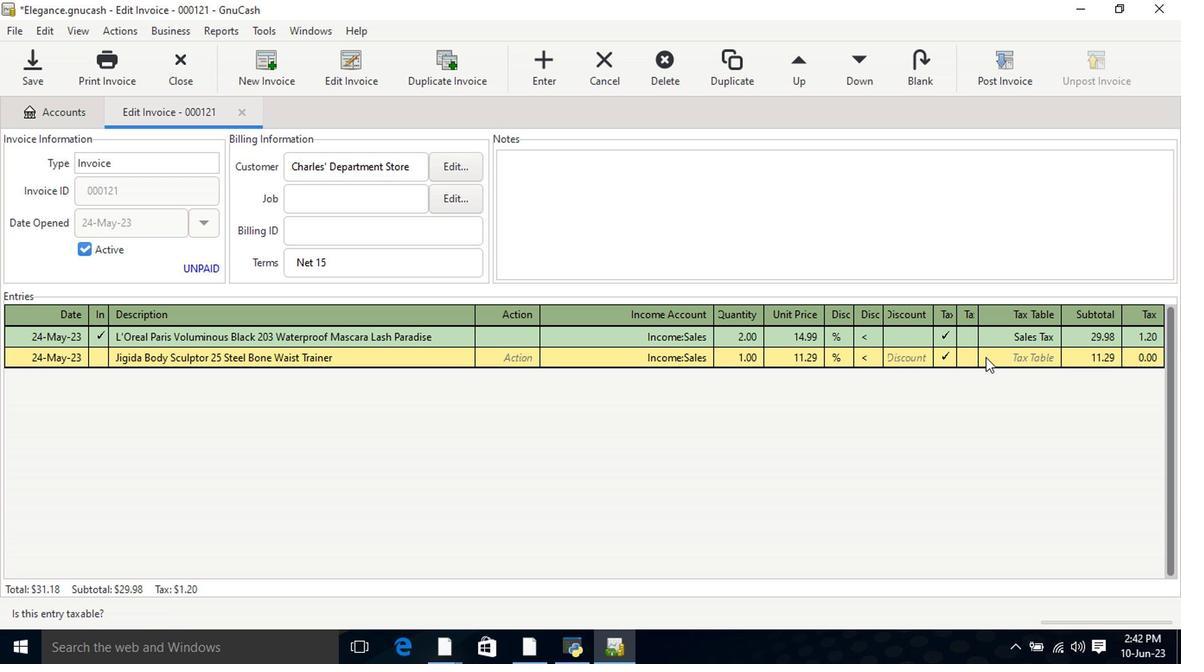
Action: Mouse moved to (1044, 358)
Screenshot: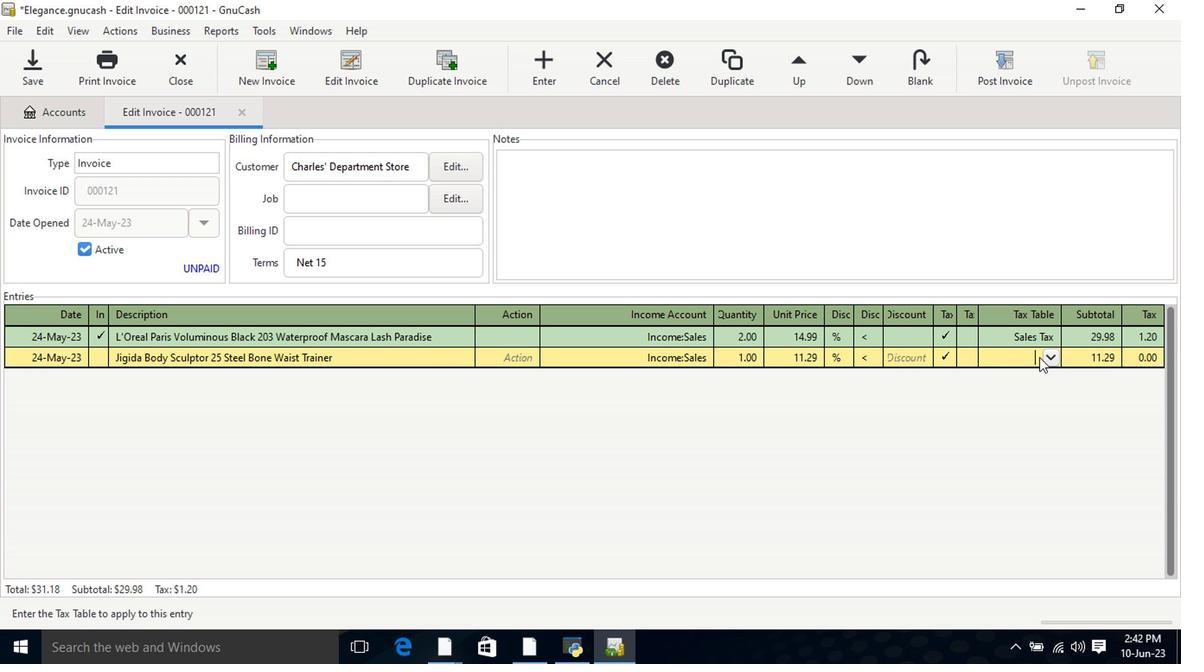 
Action: Mouse pressed left at (1044, 358)
Screenshot: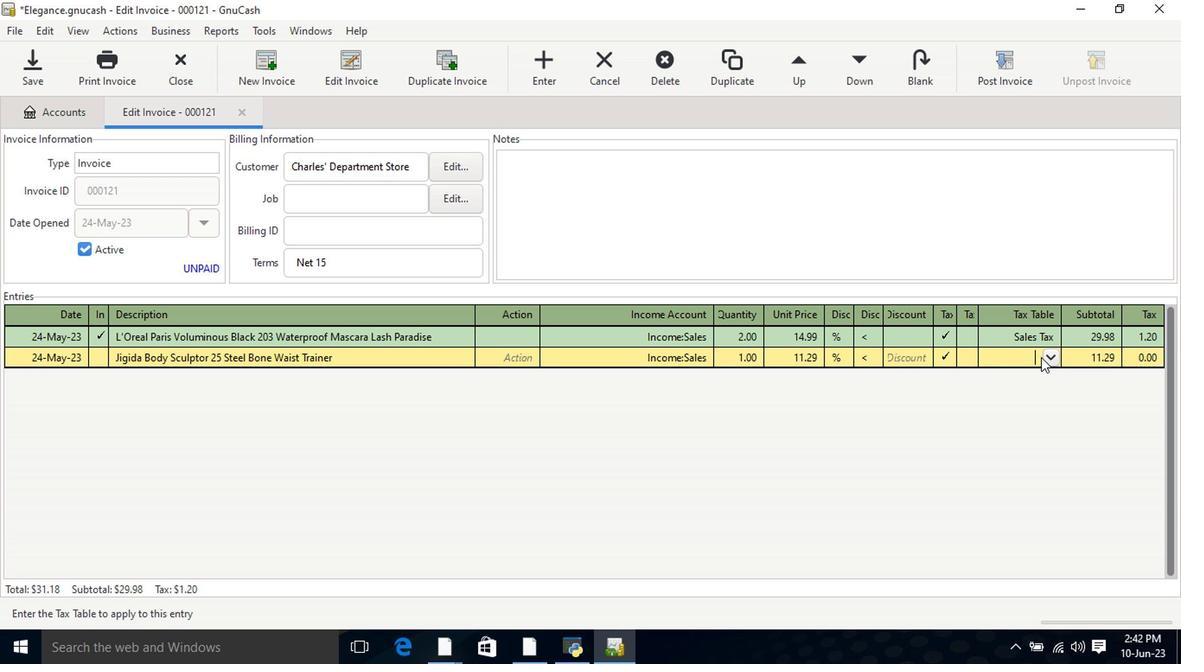 
Action: Mouse moved to (1039, 370)
Screenshot: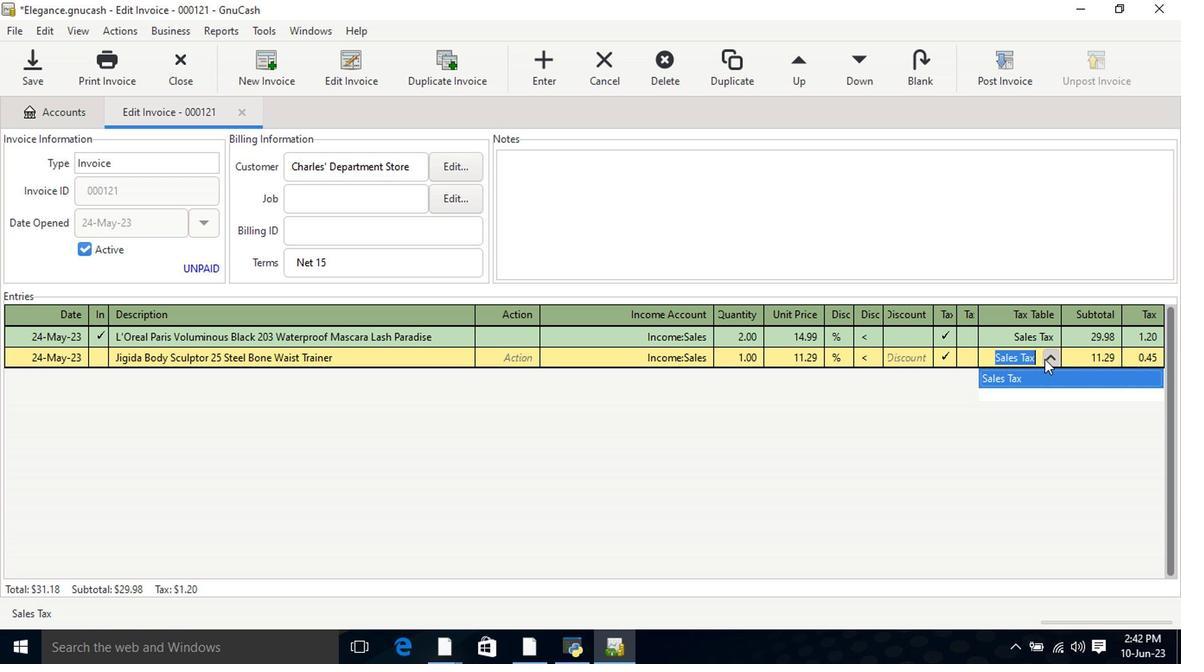 
Action: Key pressed <Key.tab>
Screenshot: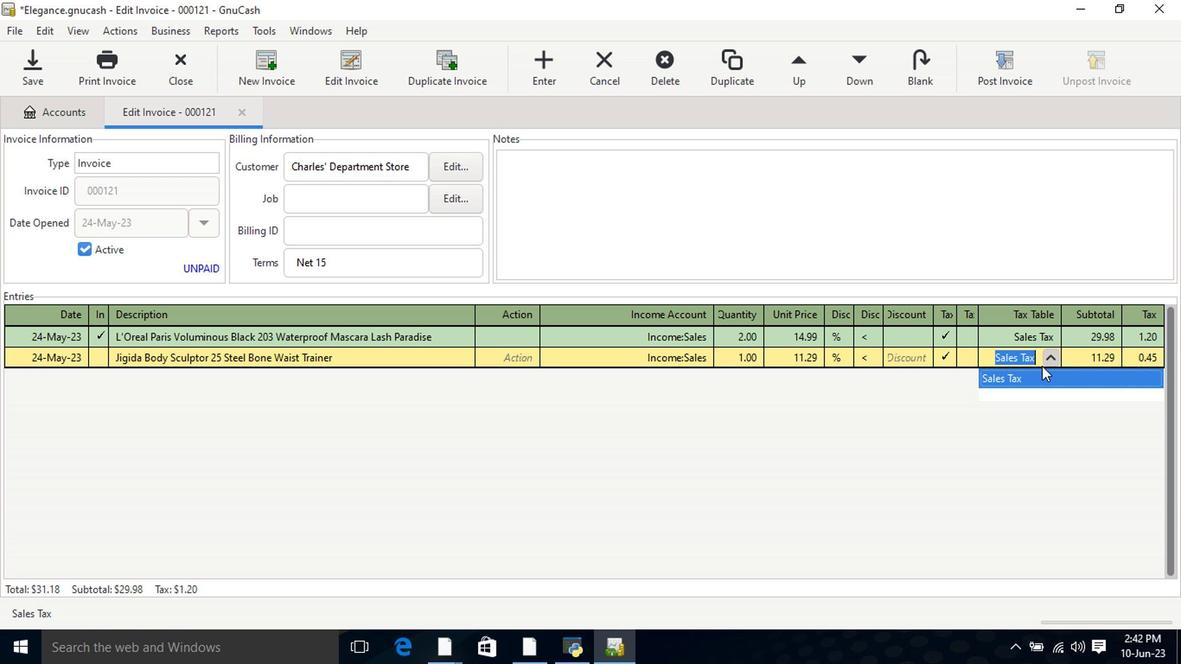
Action: Mouse moved to (989, 75)
Screenshot: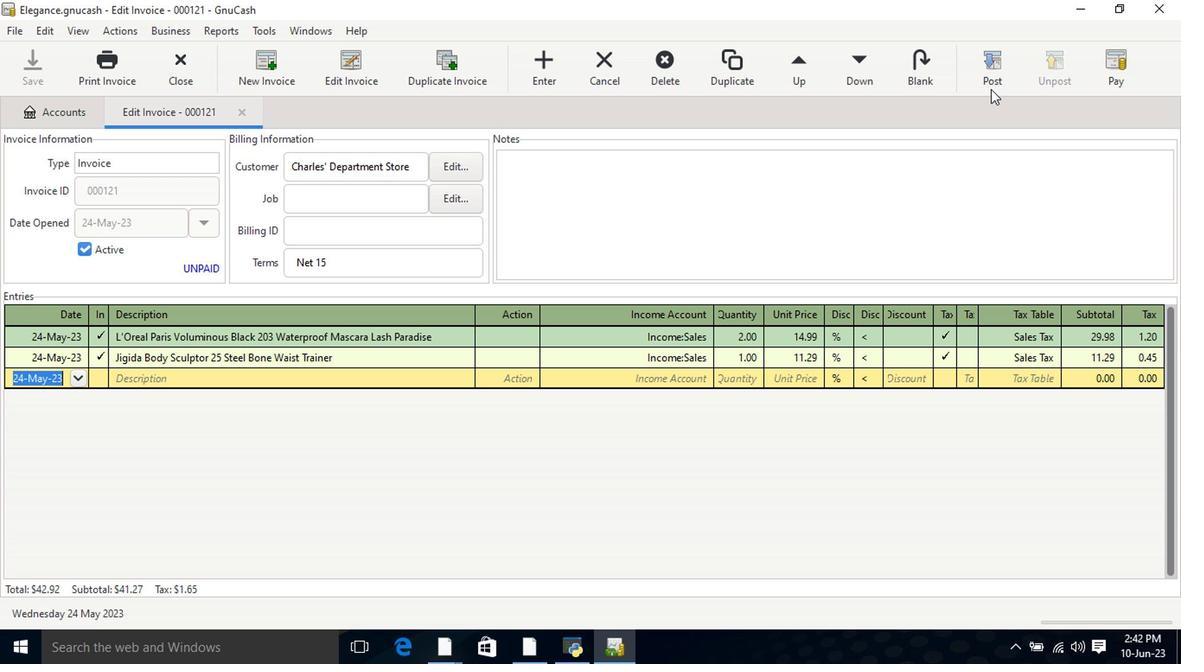 
Action: Mouse pressed left at (989, 75)
Screenshot: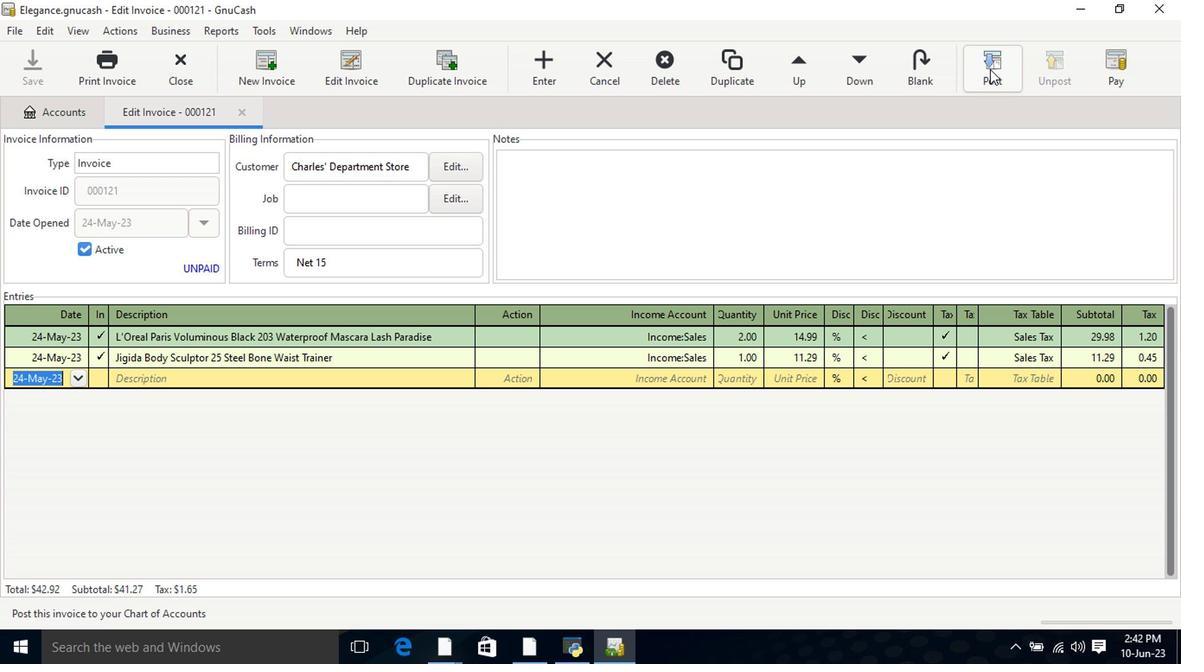 
Action: Mouse moved to (737, 287)
Screenshot: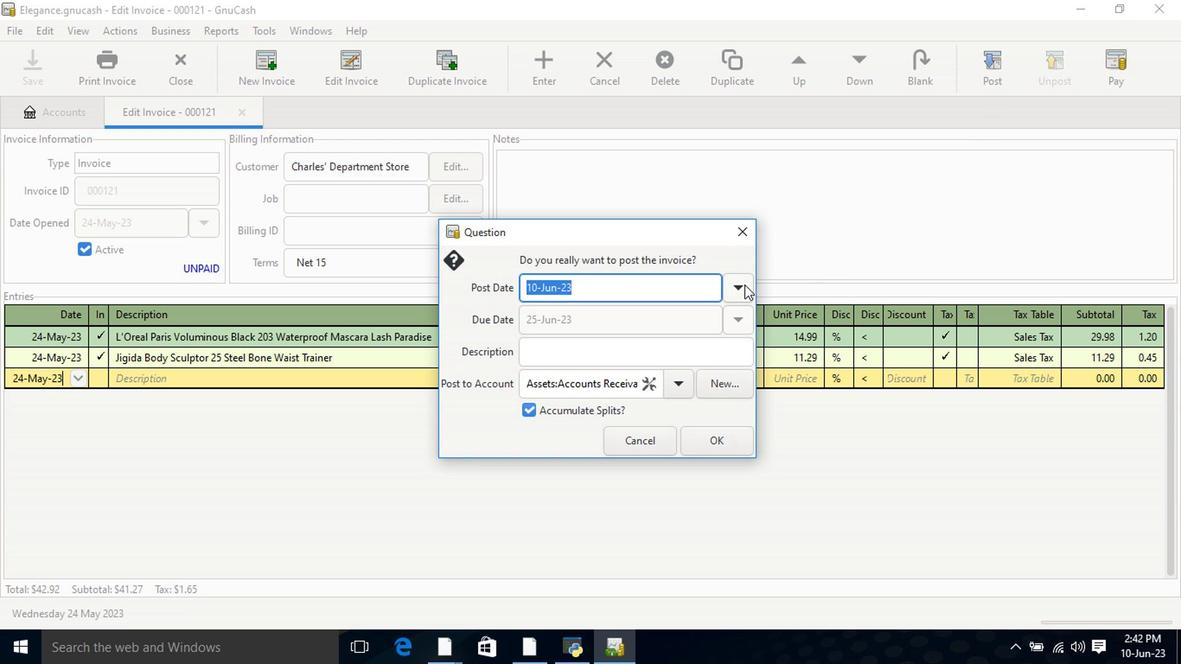 
Action: Mouse pressed left at (737, 287)
Screenshot: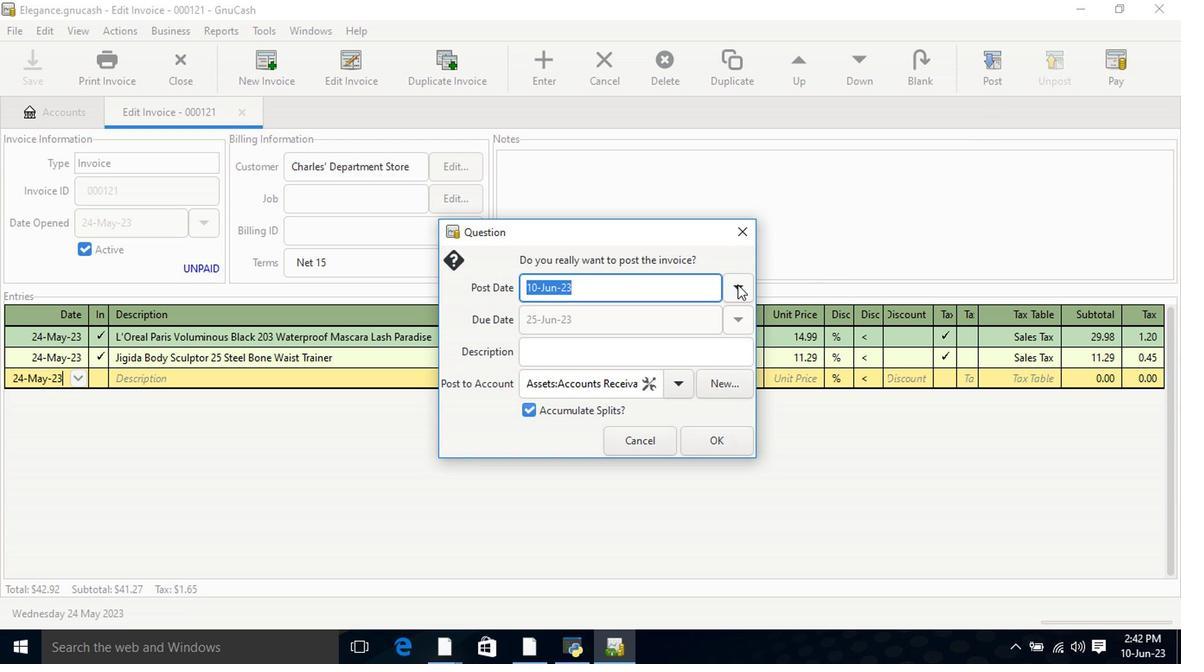
Action: Mouse moved to (604, 318)
Screenshot: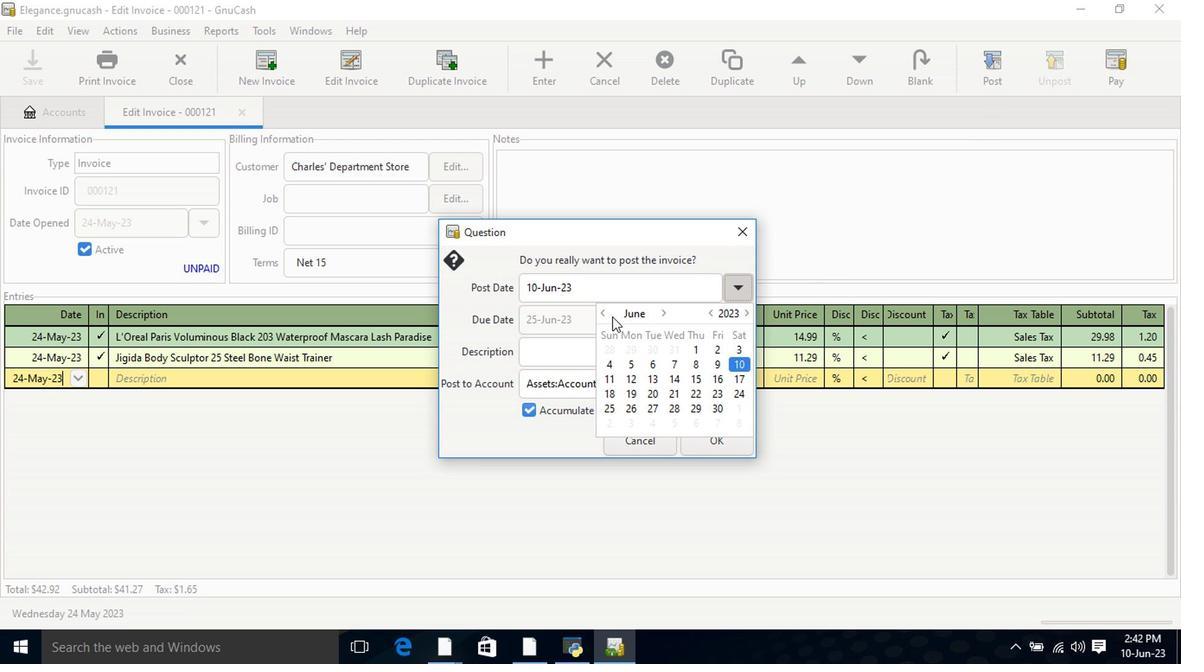 
Action: Mouse pressed left at (604, 318)
Screenshot: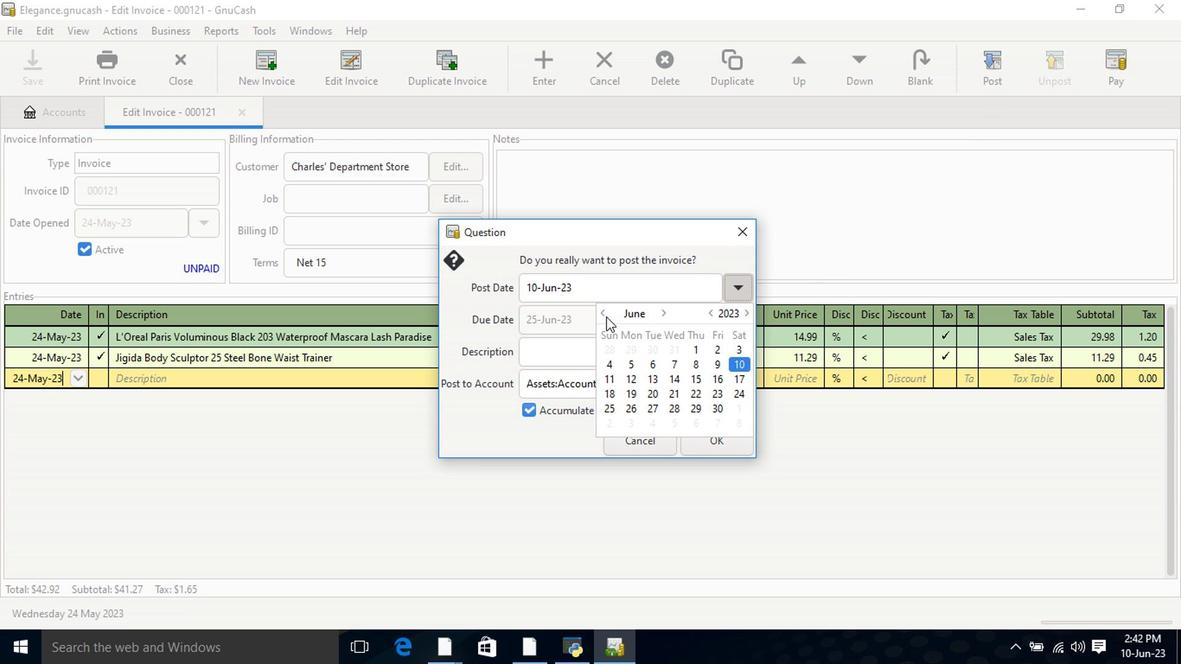 
Action: Mouse moved to (673, 396)
Screenshot: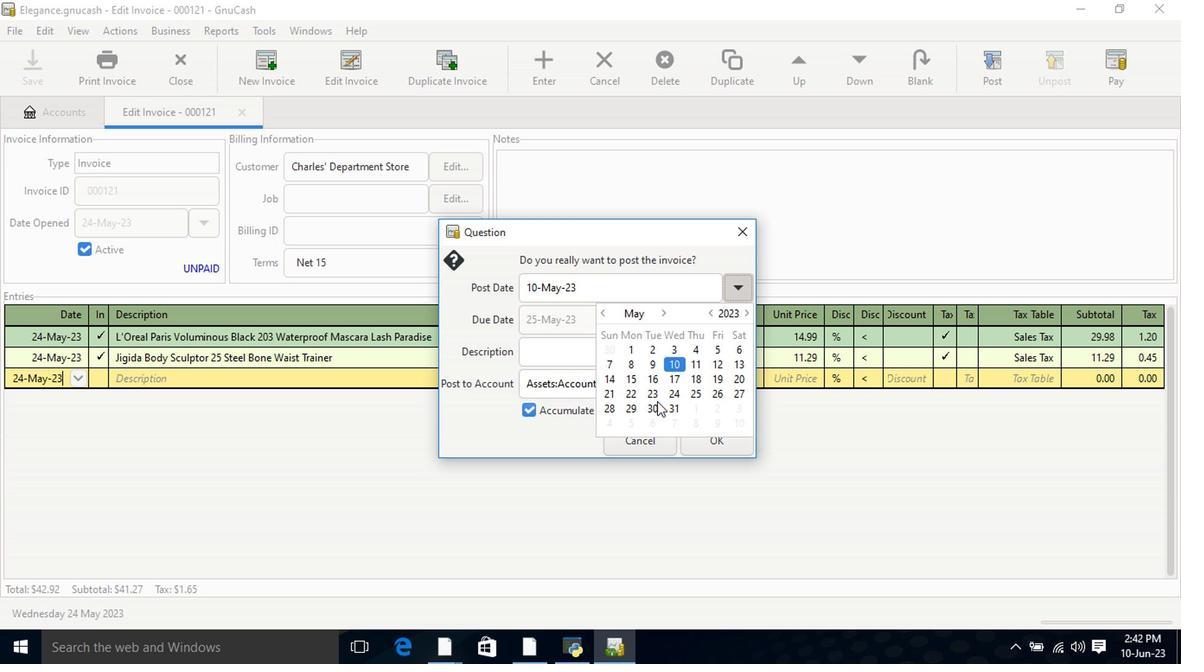 
Action: Mouse pressed left at (673, 396)
Screenshot: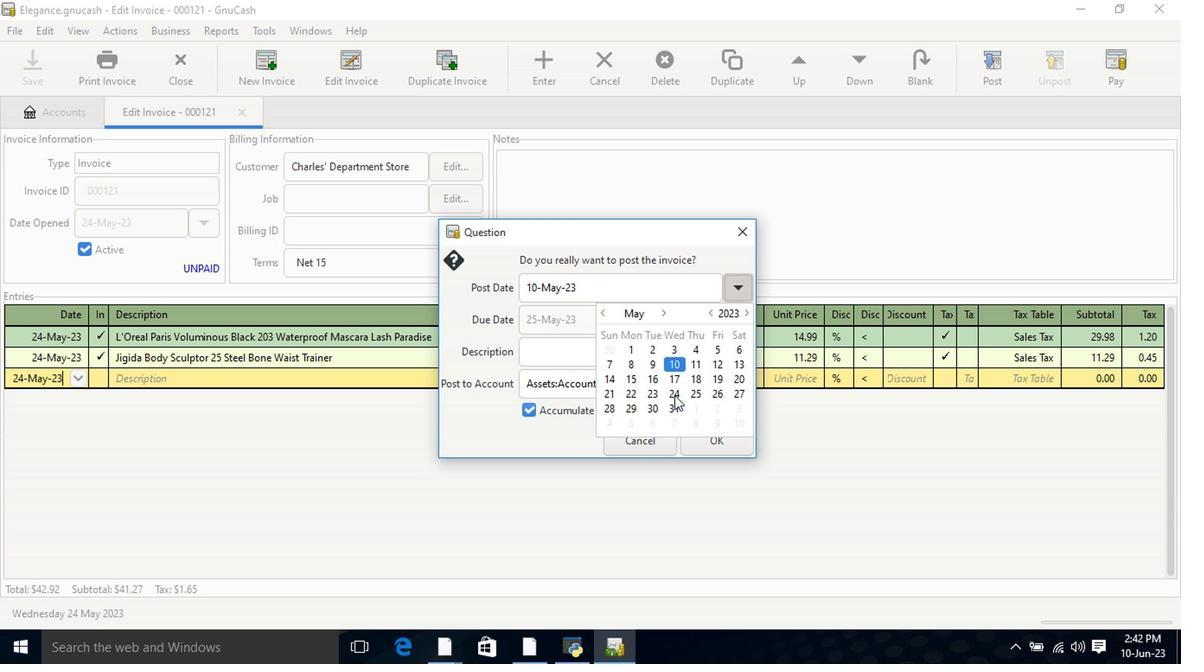 
Action: Mouse pressed left at (673, 396)
Screenshot: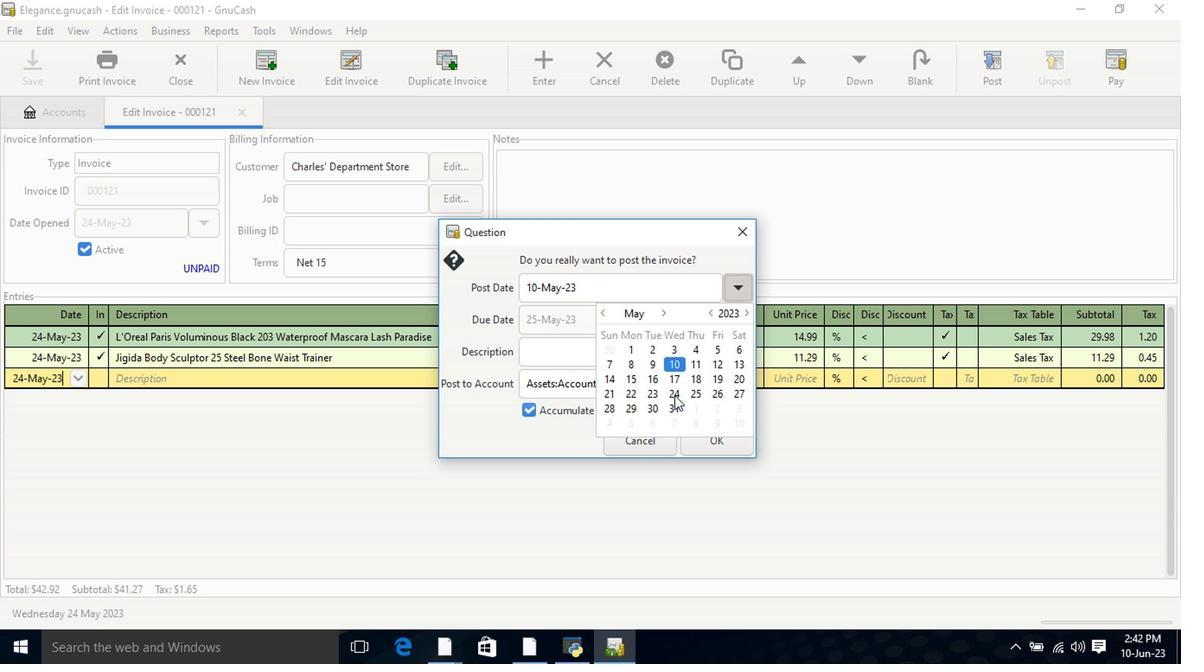 
Action: Mouse moved to (706, 437)
Screenshot: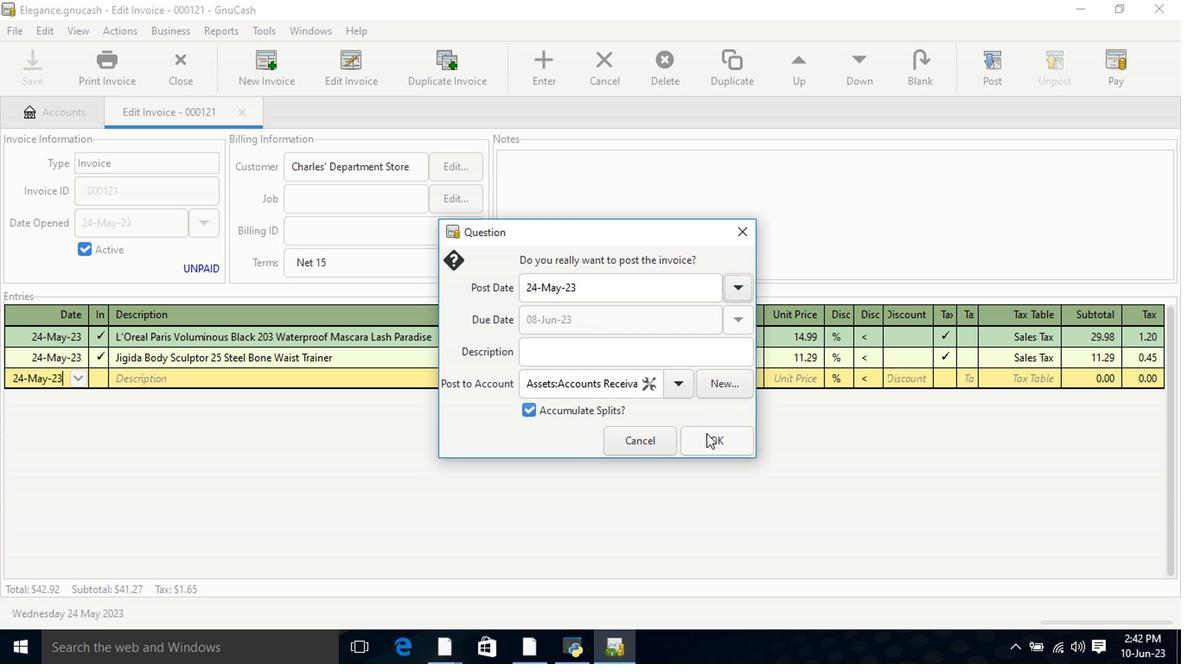 
Action: Mouse pressed left at (706, 437)
Screenshot: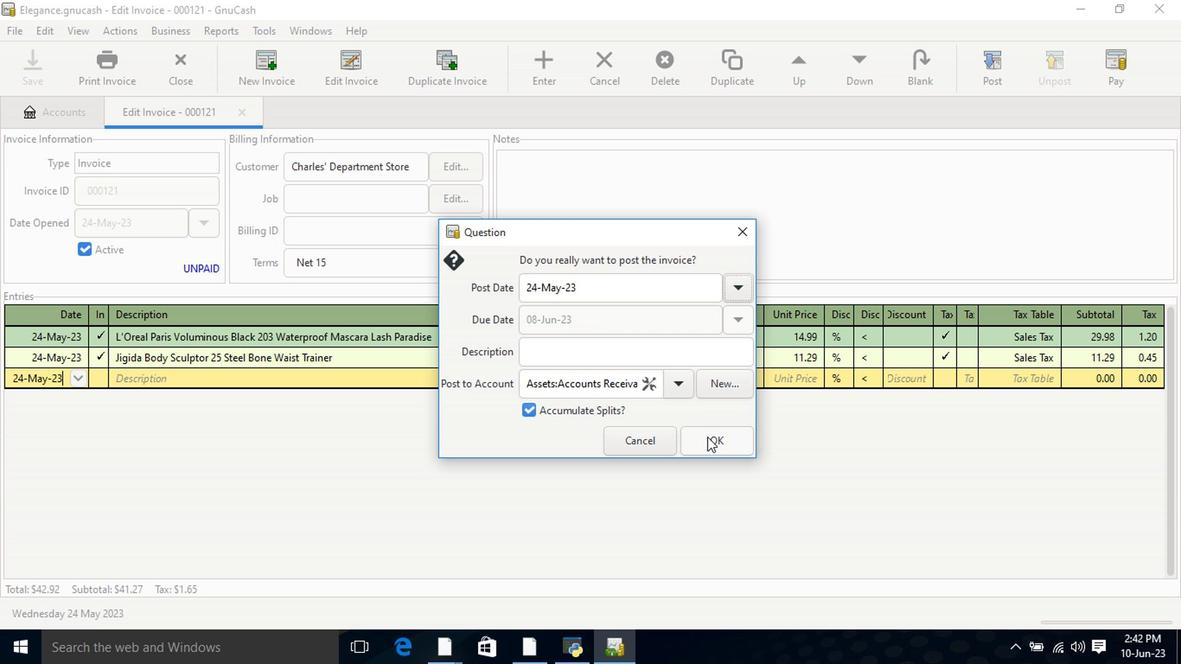 
Action: Mouse moved to (1110, 59)
Screenshot: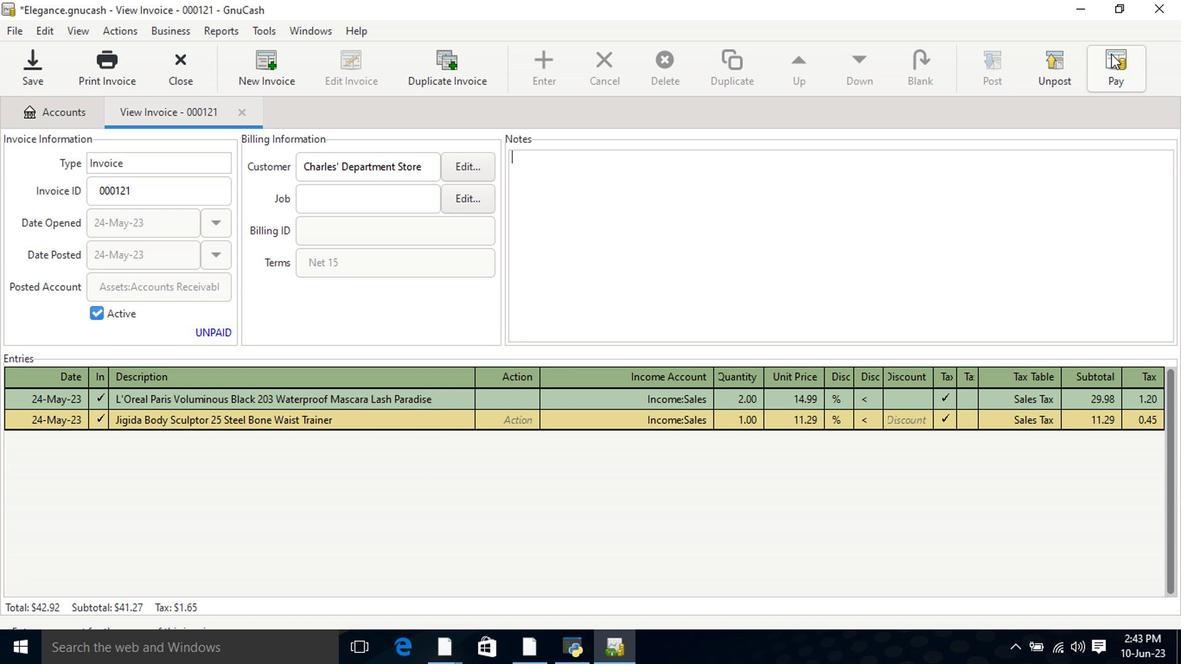 
Action: Mouse pressed left at (1110, 59)
Screenshot: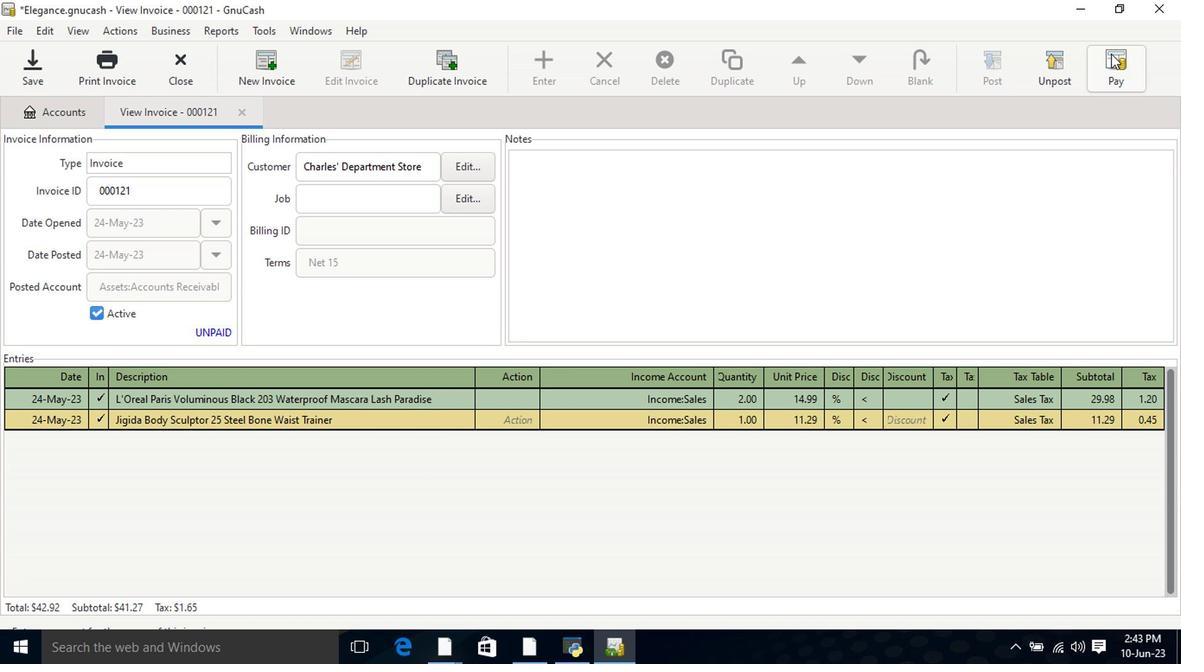 
Action: Mouse moved to (527, 335)
Screenshot: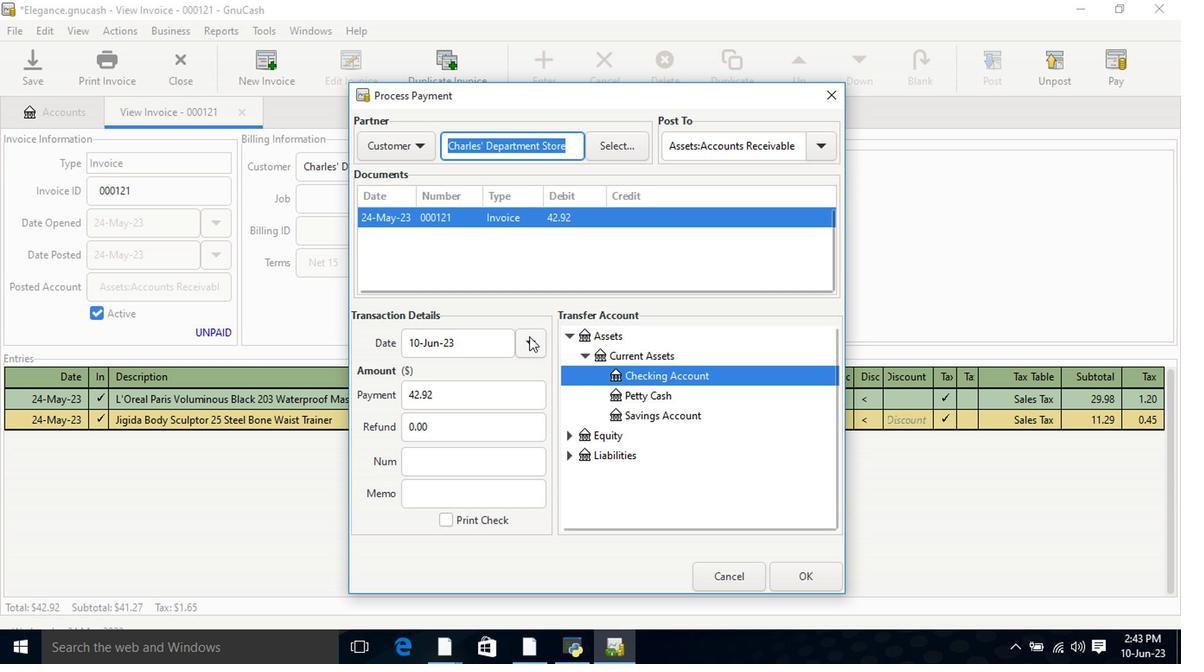 
Action: Mouse pressed left at (527, 335)
Screenshot: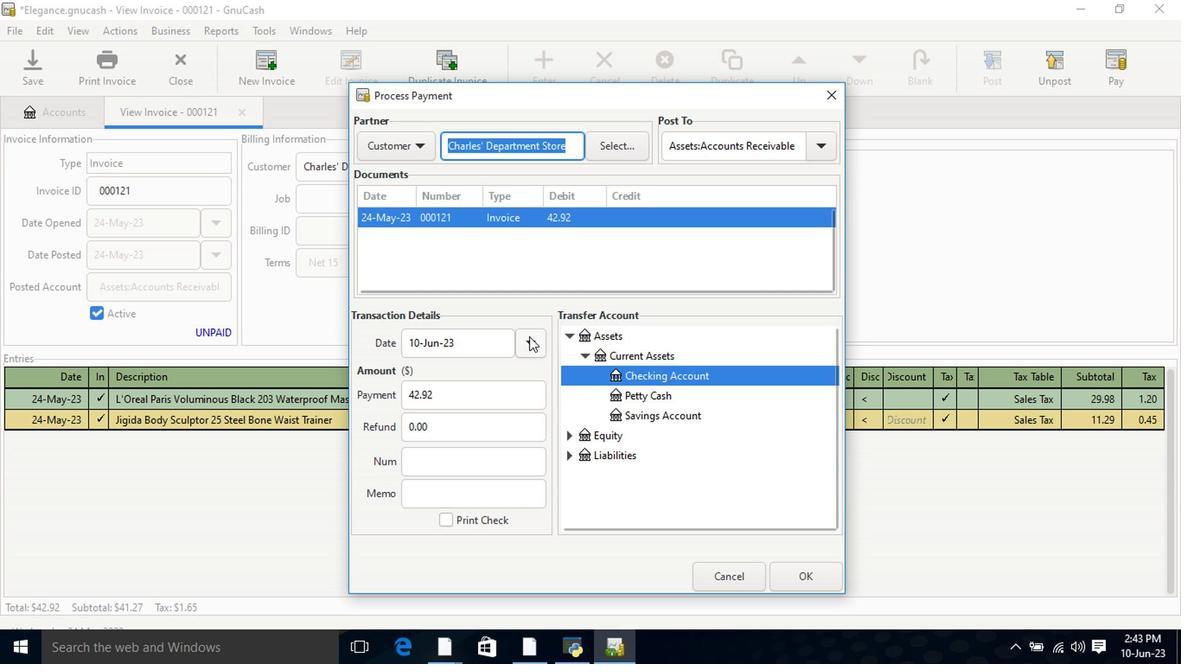 
Action: Mouse moved to (461, 415)
Screenshot: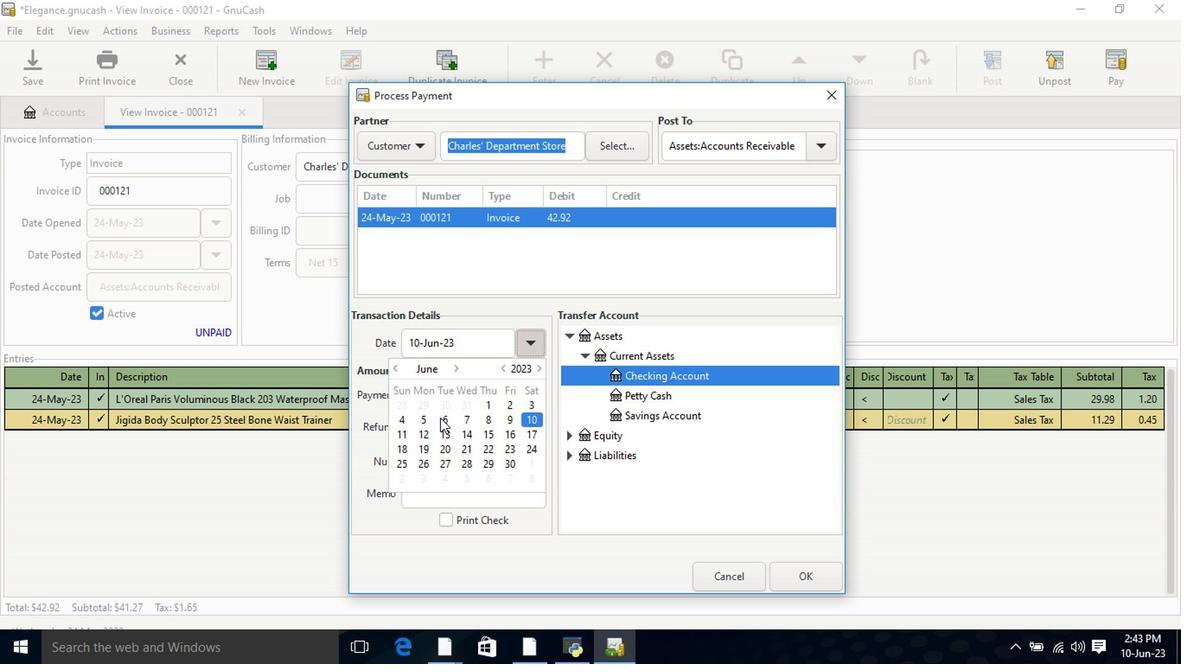 
Action: Mouse pressed left at (461, 415)
Screenshot: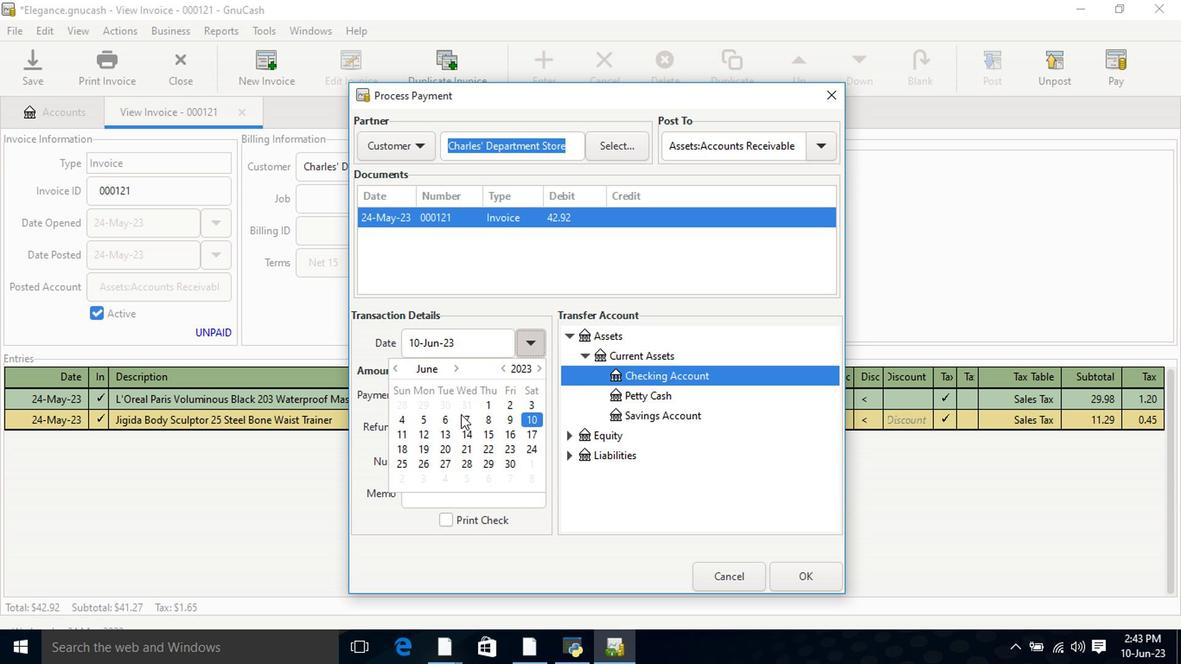 
Action: Mouse pressed left at (461, 415)
Screenshot: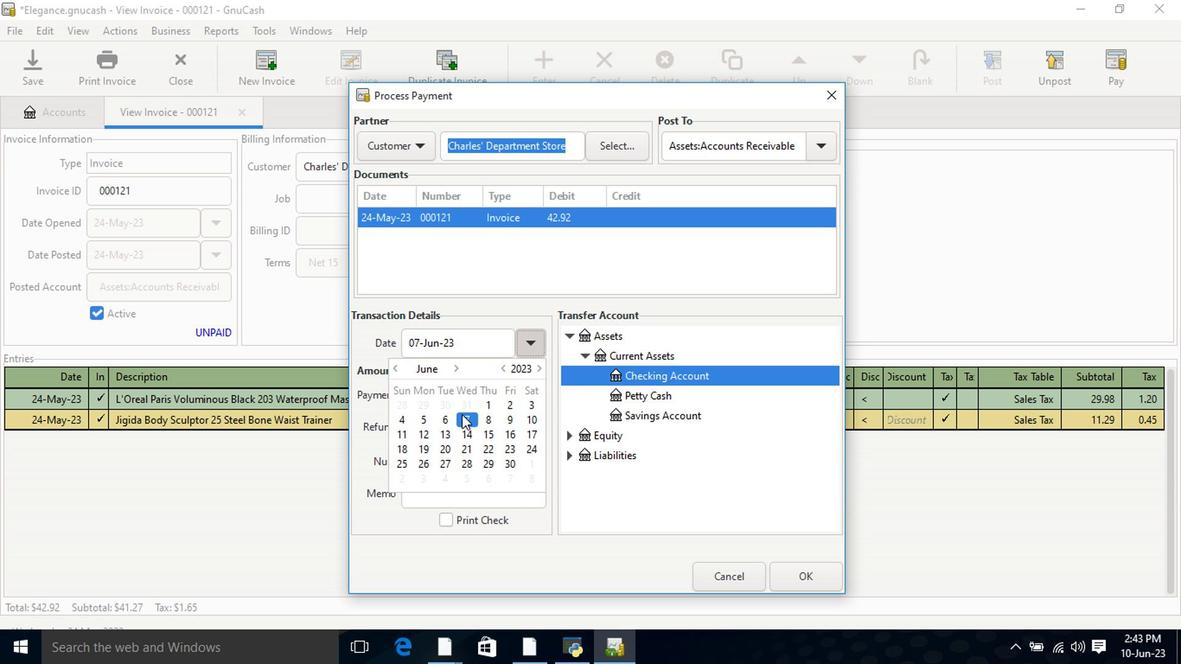 
Action: Mouse moved to (566, 337)
Screenshot: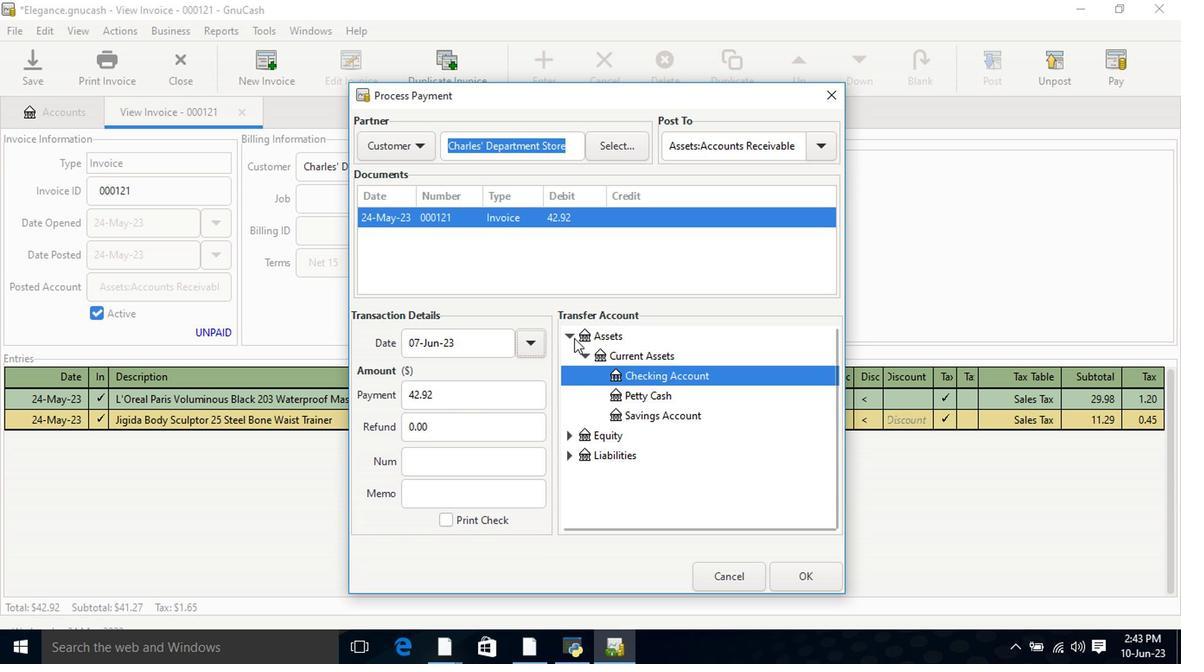 
Action: Mouse pressed left at (566, 337)
Screenshot: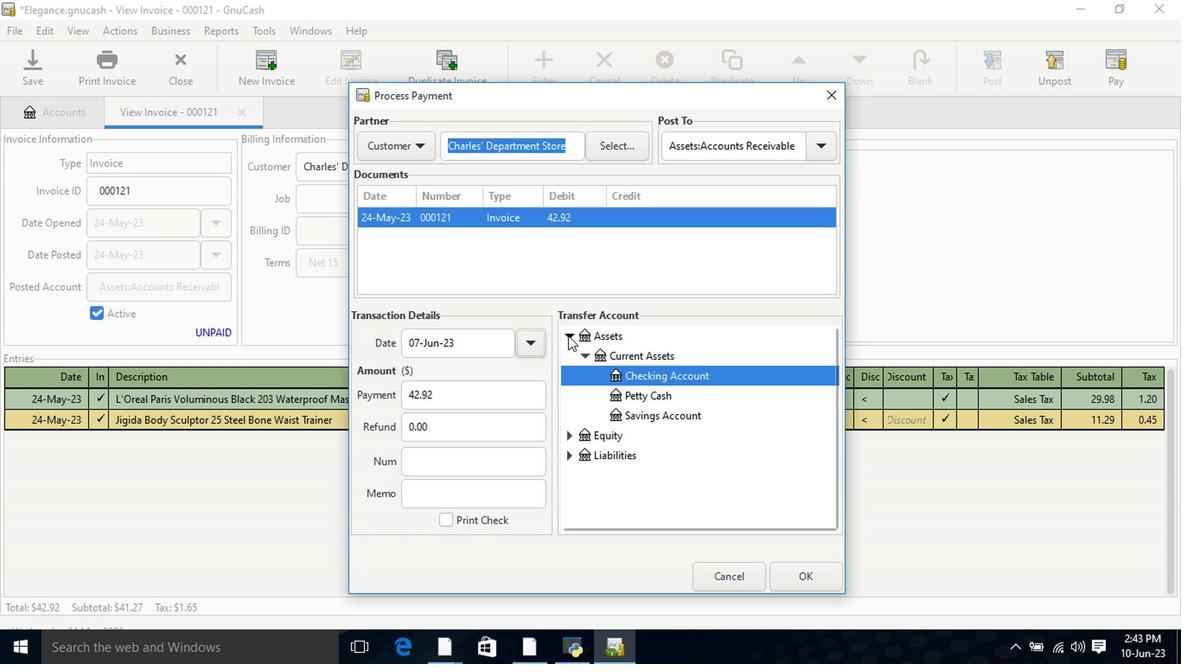
Action: Mouse pressed left at (566, 337)
Screenshot: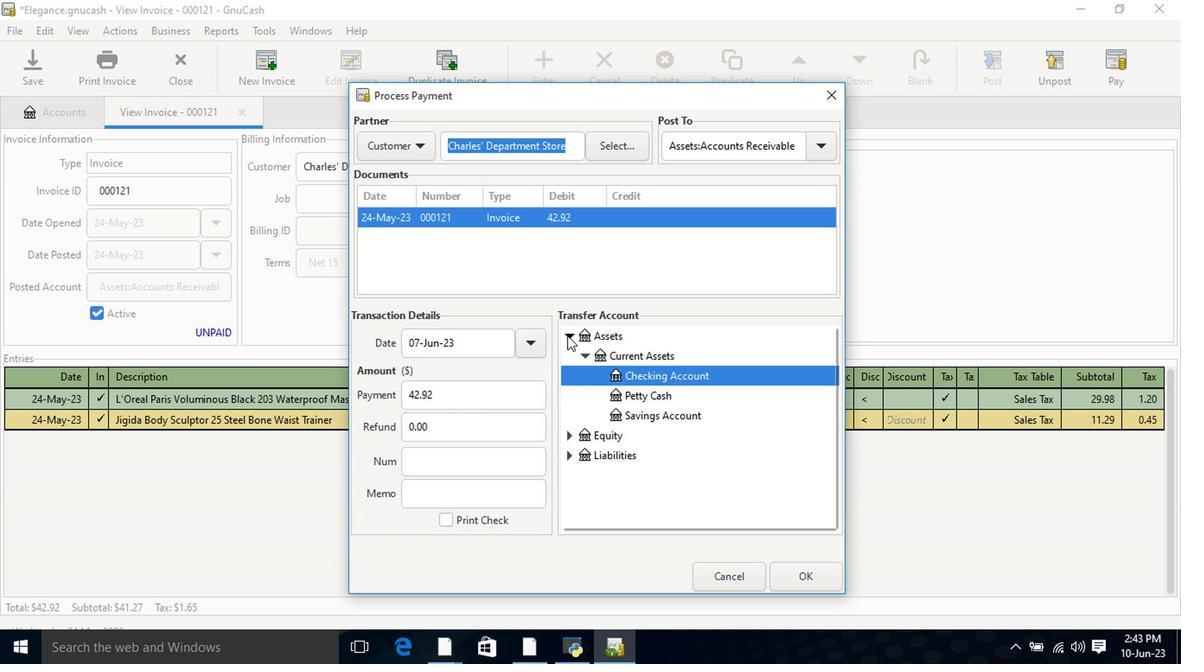 
Action: Mouse moved to (583, 356)
Screenshot: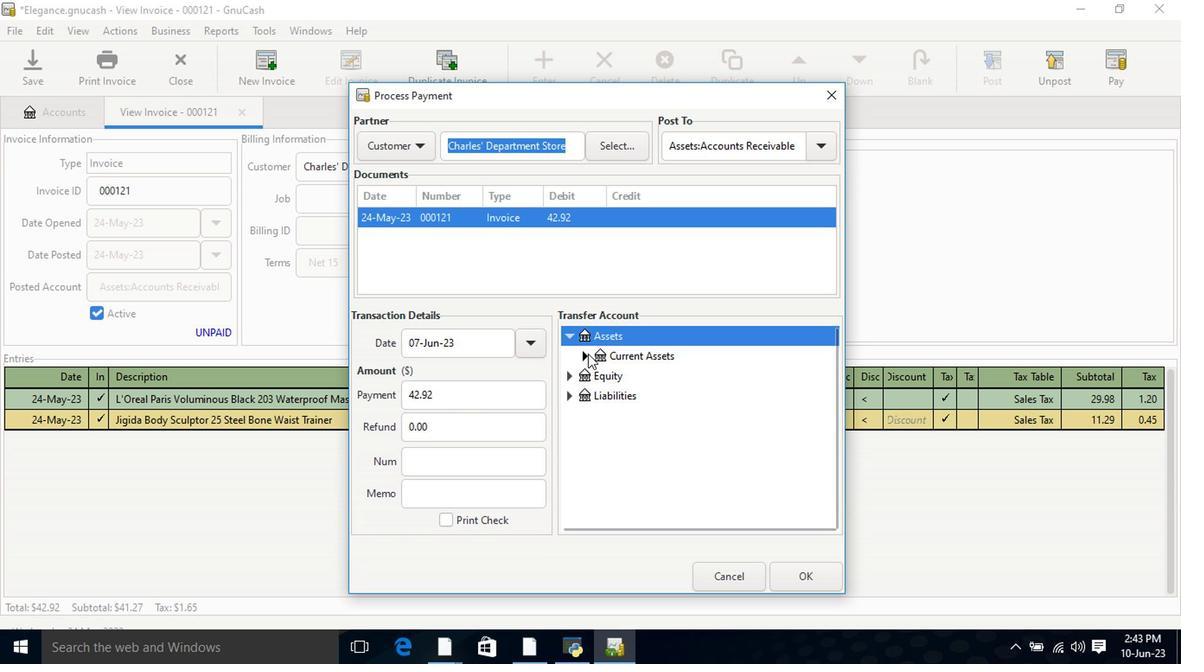 
Action: Mouse pressed left at (583, 356)
Screenshot: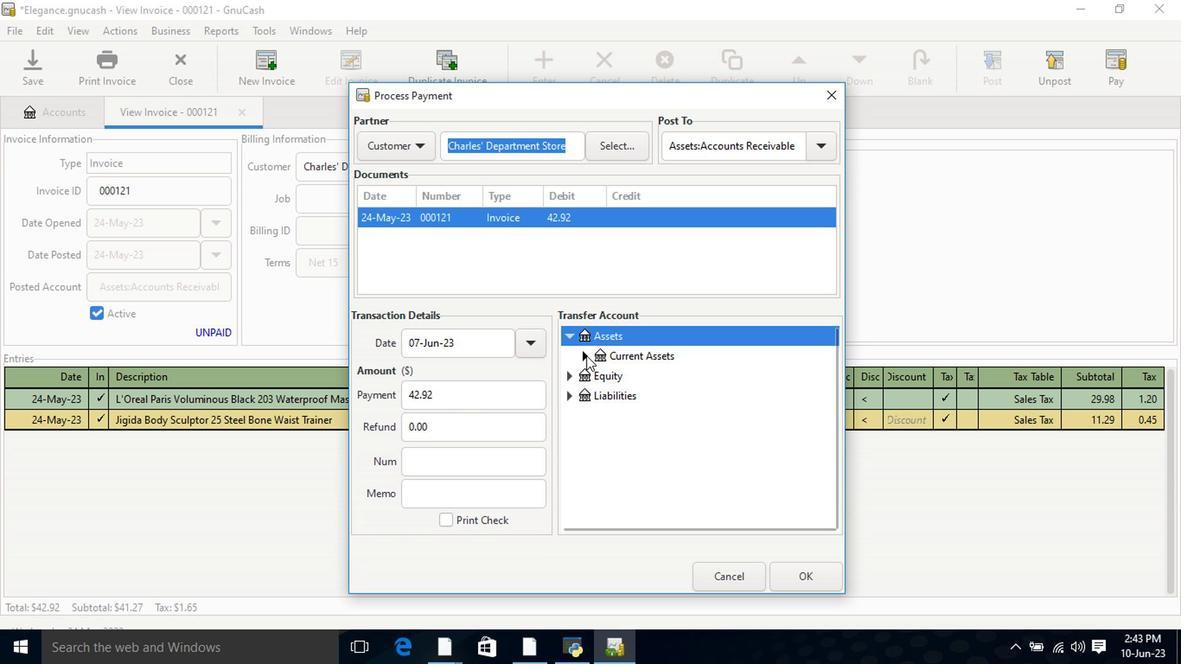 
Action: Mouse moved to (636, 378)
Screenshot: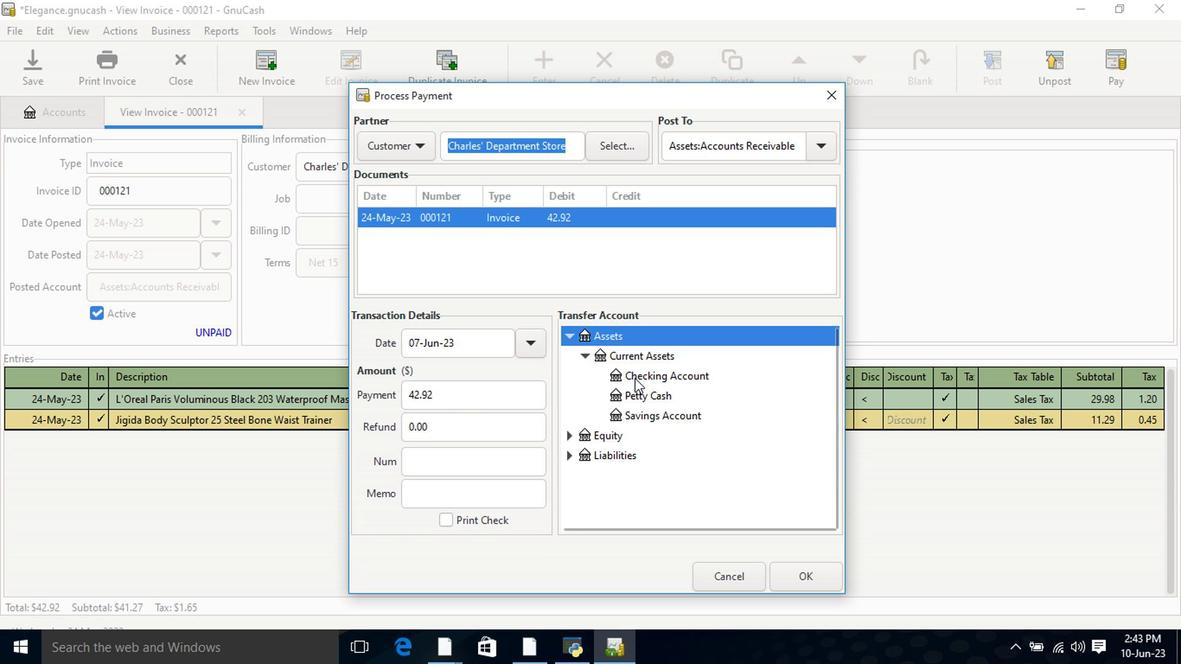 
Action: Mouse pressed left at (636, 378)
Screenshot: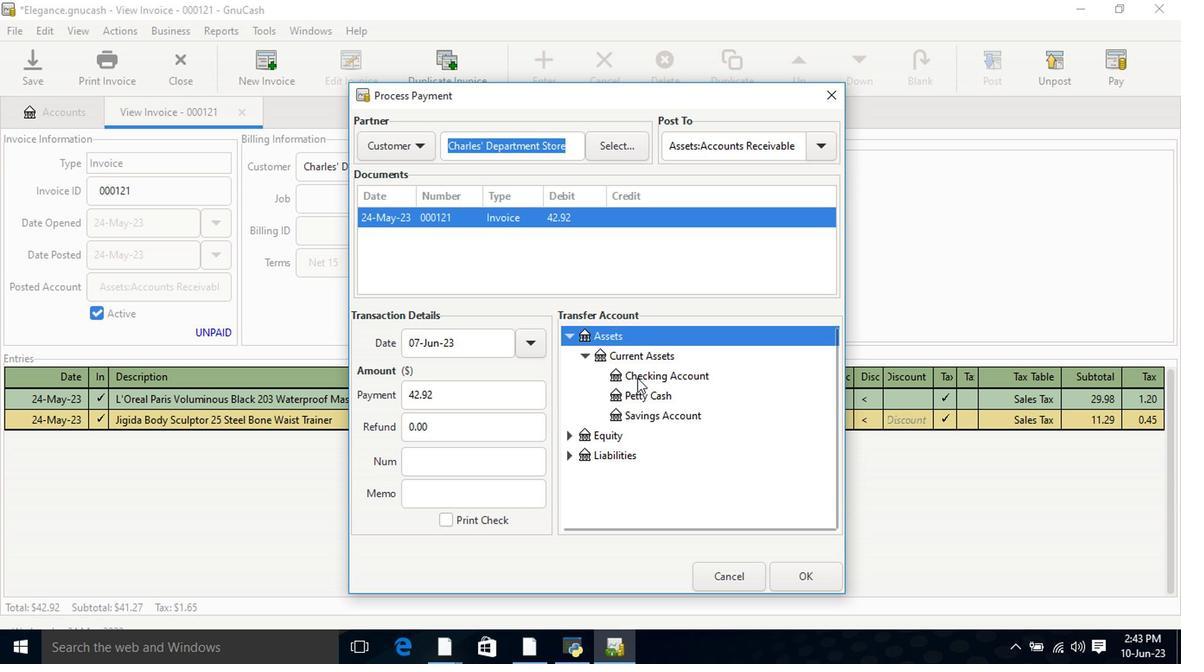
Action: Mouse moved to (800, 577)
Screenshot: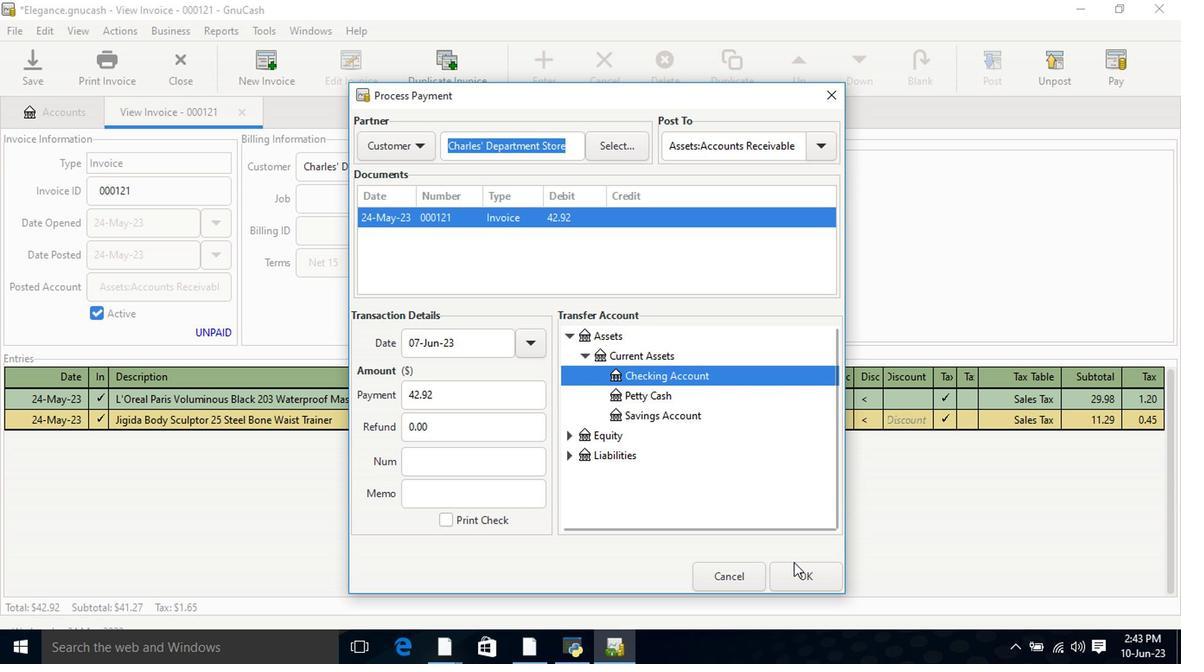 
Action: Mouse pressed left at (800, 577)
Screenshot: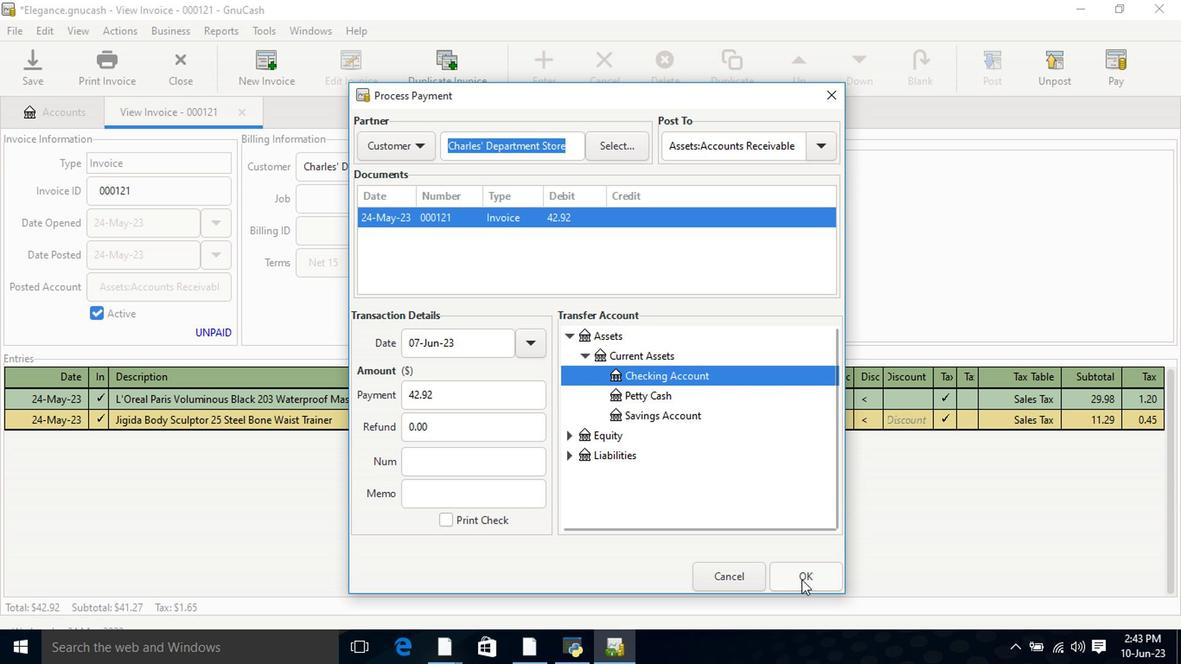 
Action: Mouse moved to (116, 73)
Screenshot: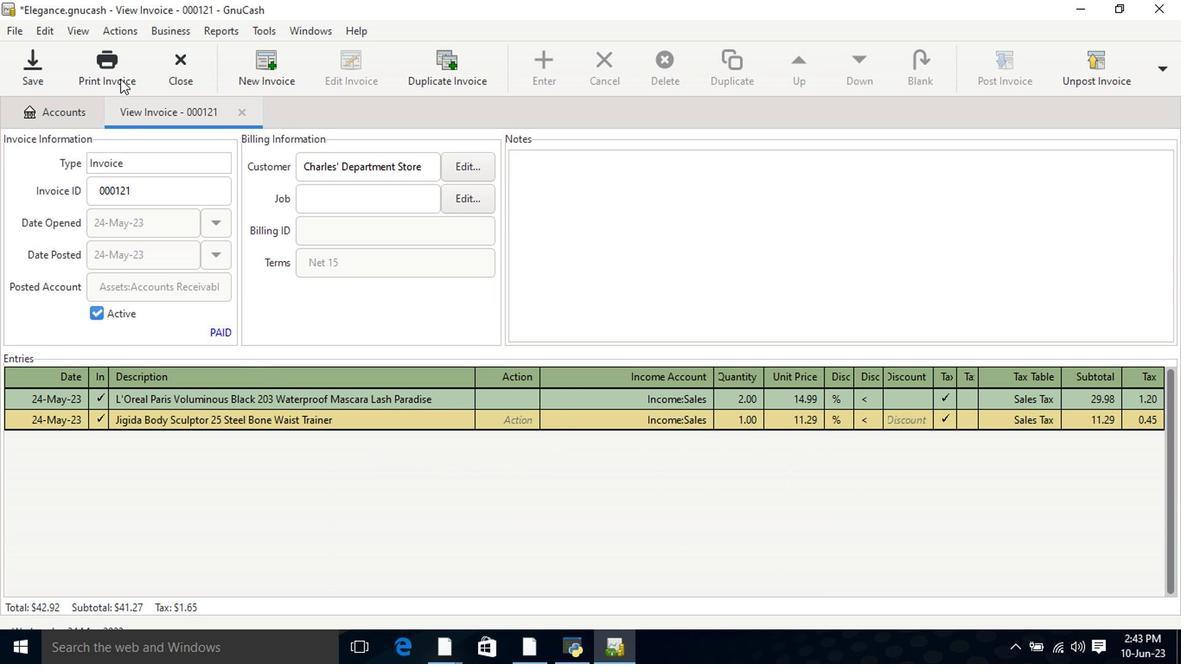 
Action: Mouse pressed left at (116, 73)
Screenshot: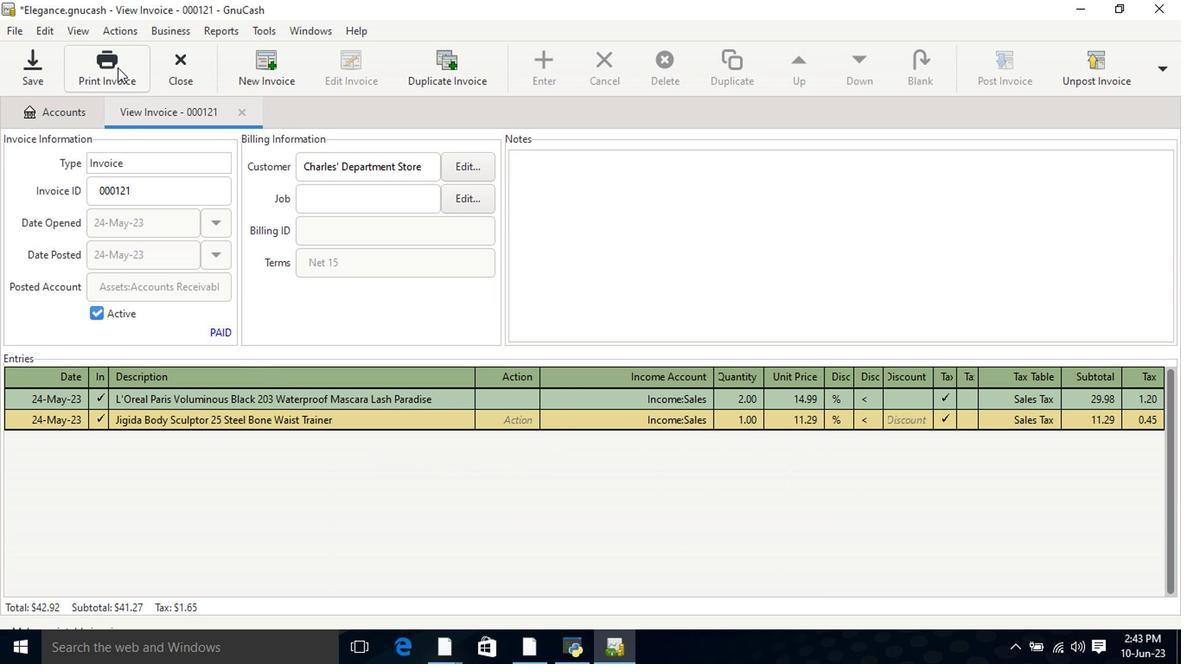 
Action: Mouse moved to (630, 542)
Screenshot: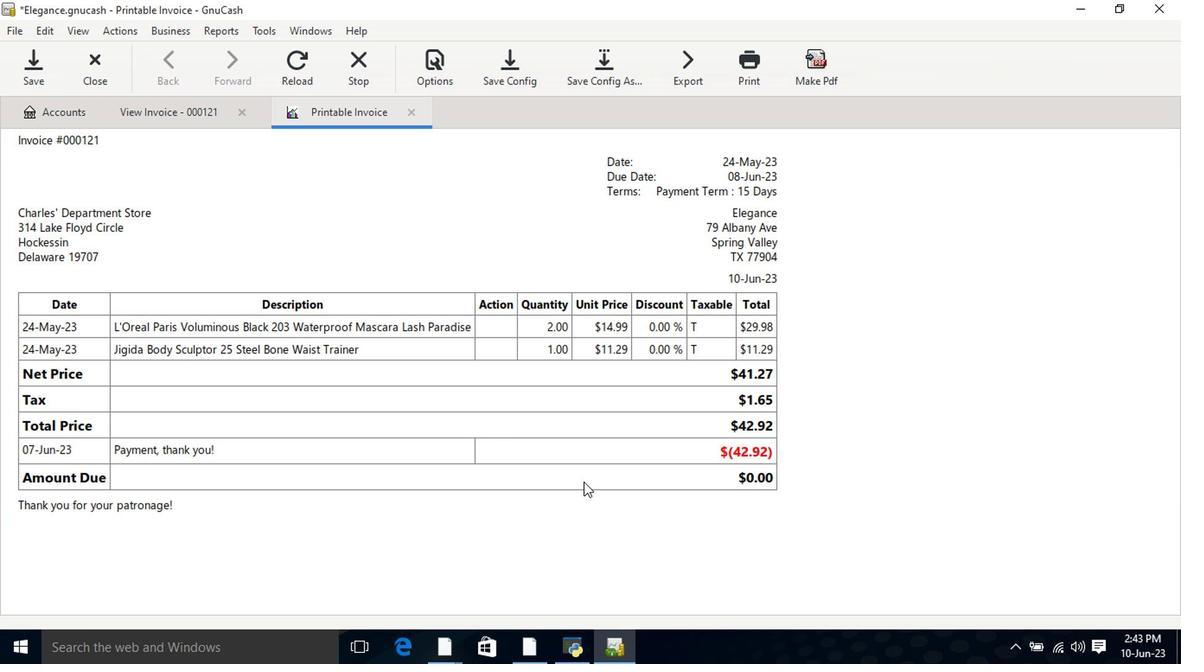 
